 Task: Search one way flight ticket for 5 adults, 2 children, 1 infant in seat and 2 infants on lap in economy from King Salmon: King Salmon Airport to Rock Springs: Southwest Wyoming Regional Airport (rock Springs Sweetwater County Airport) on 8-5-2023. Choice of flights is Frontier. Number of bags: 2 checked bags. Price is upto 92000. Outbound departure time preference is 22:00.
Action: Mouse moved to (302, 264)
Screenshot: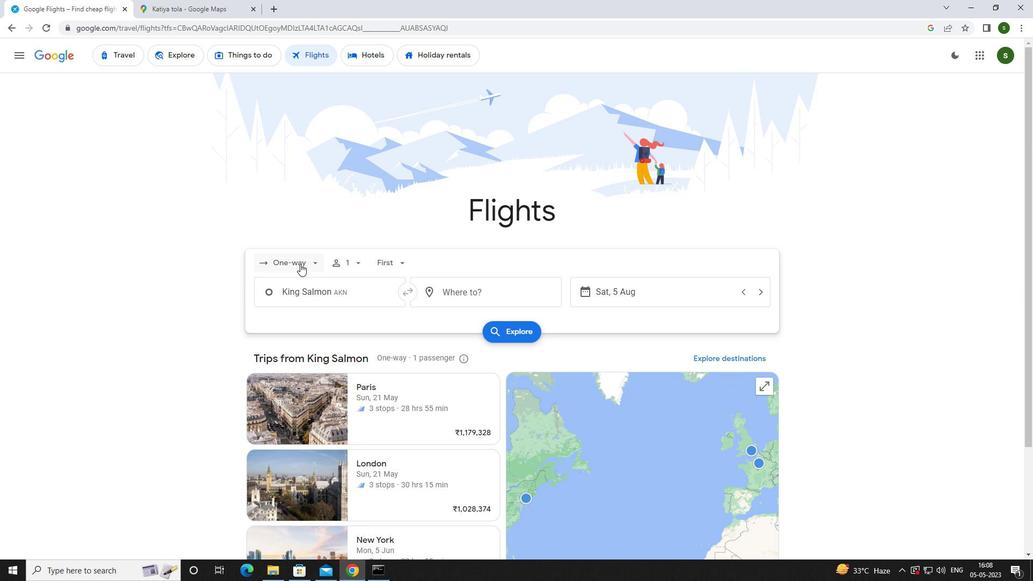 
Action: Mouse pressed left at (302, 264)
Screenshot: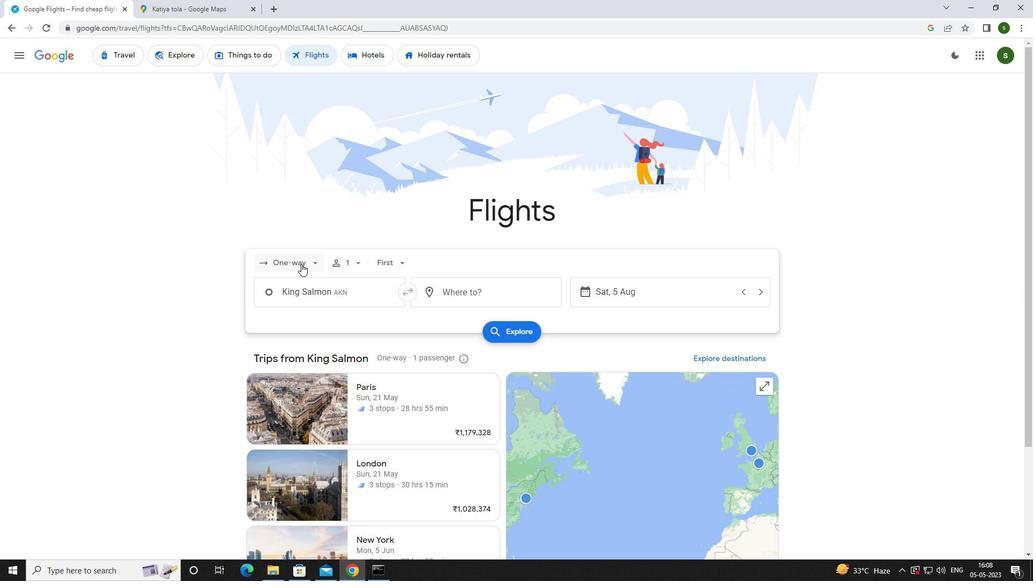 
Action: Mouse moved to (310, 312)
Screenshot: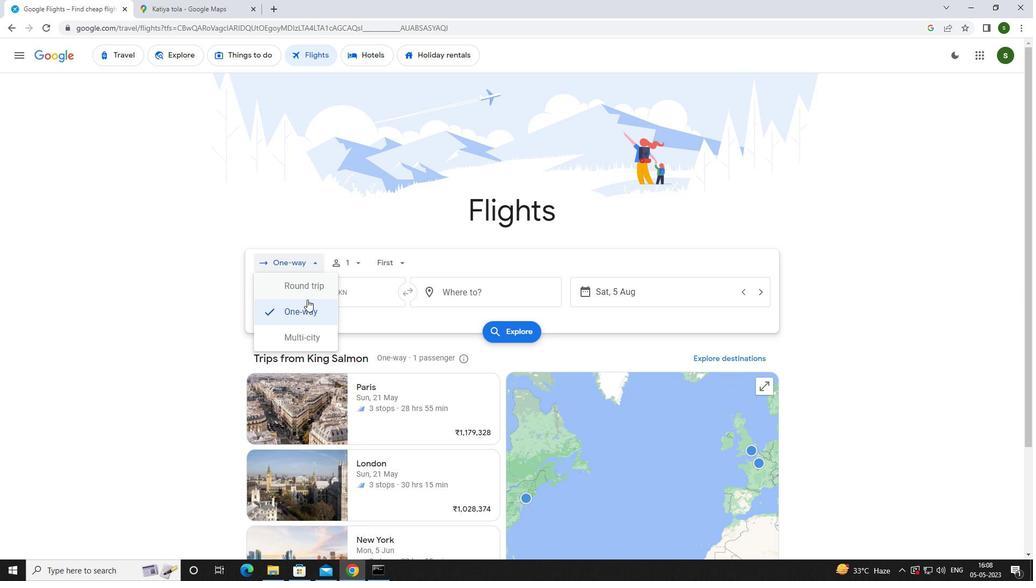 
Action: Mouse pressed left at (310, 312)
Screenshot: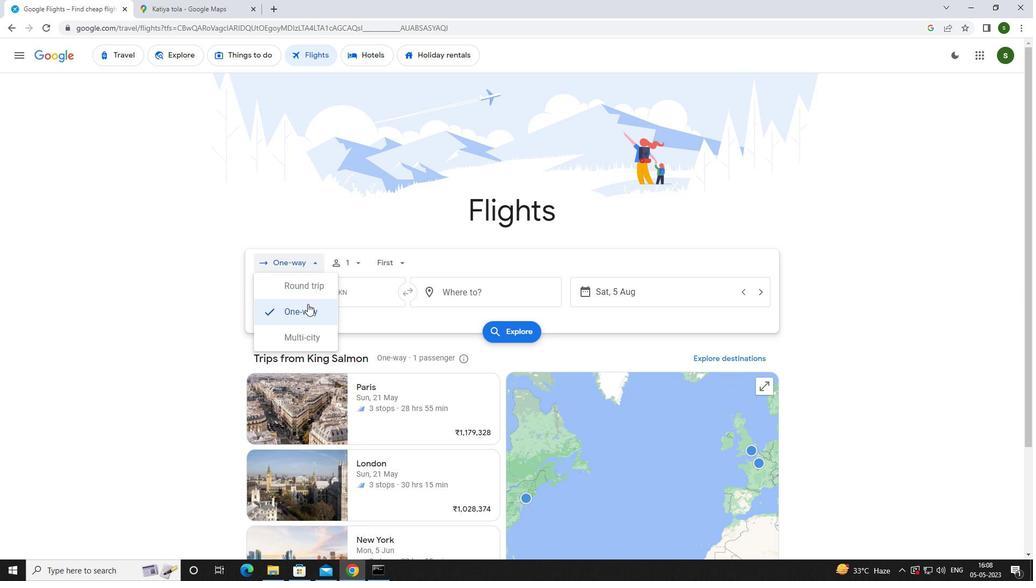 
Action: Mouse moved to (358, 263)
Screenshot: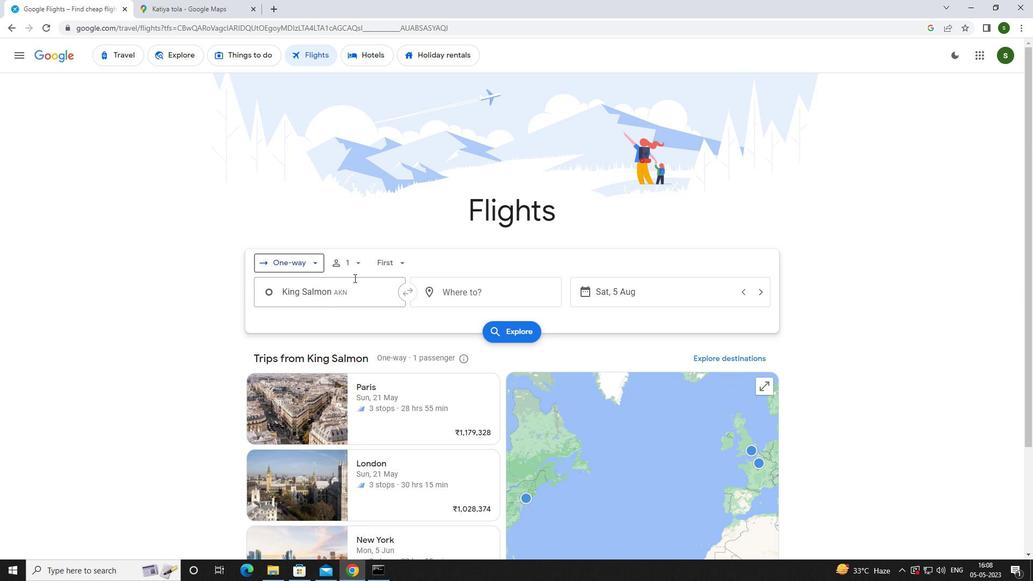 
Action: Mouse pressed left at (358, 263)
Screenshot: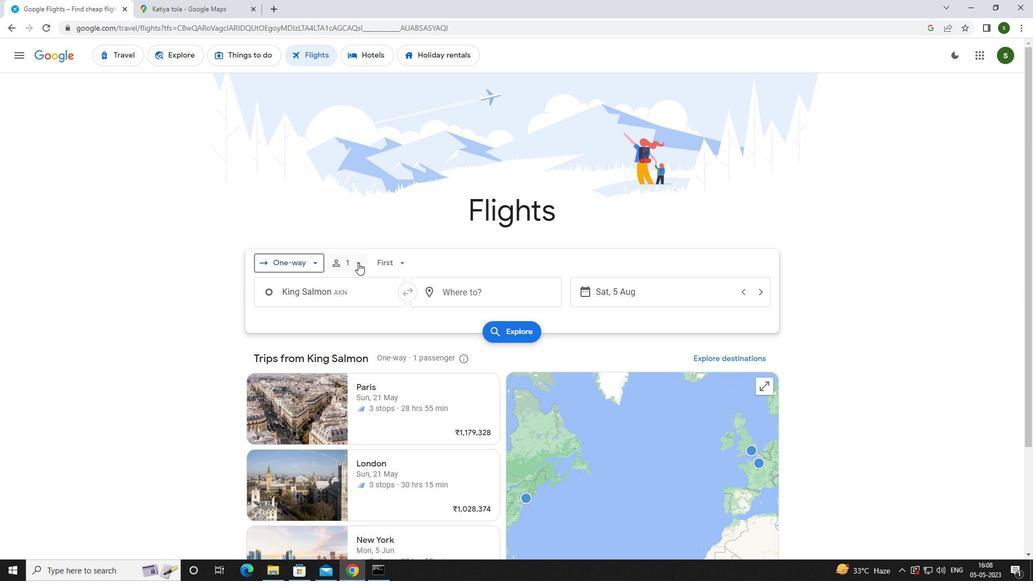 
Action: Mouse moved to (437, 289)
Screenshot: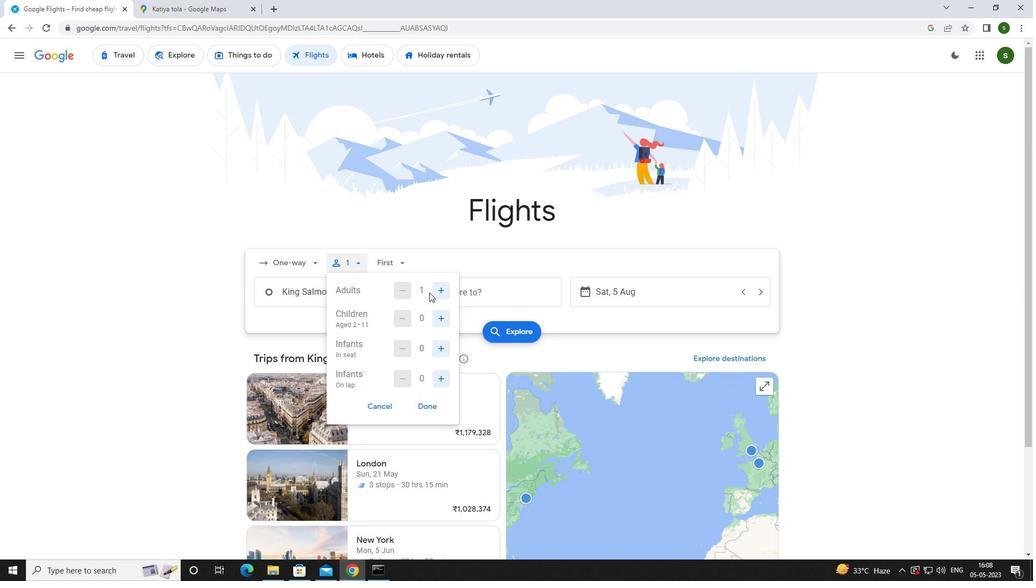 
Action: Mouse pressed left at (437, 289)
Screenshot: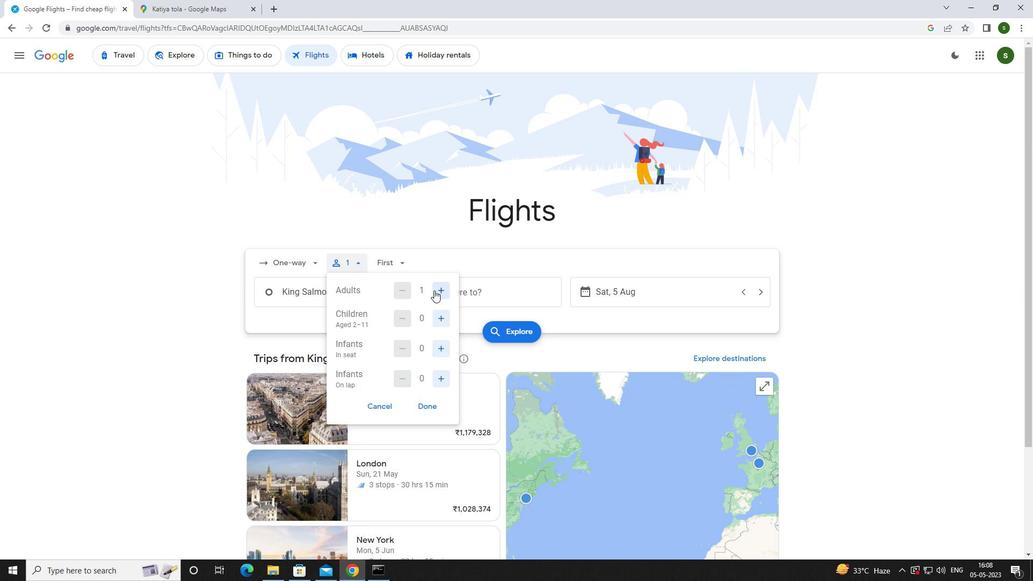 
Action: Mouse pressed left at (437, 289)
Screenshot: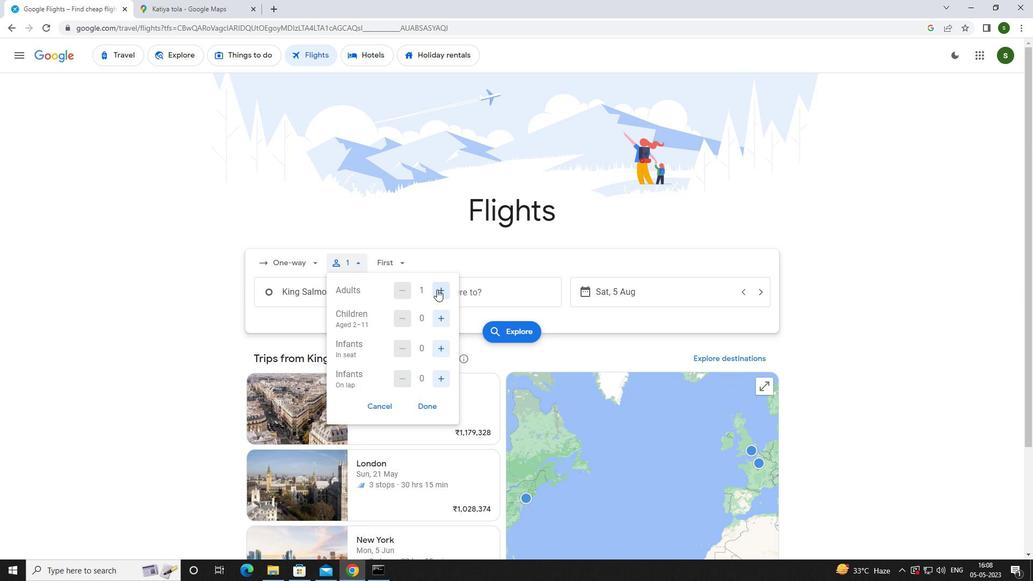 
Action: Mouse pressed left at (437, 289)
Screenshot: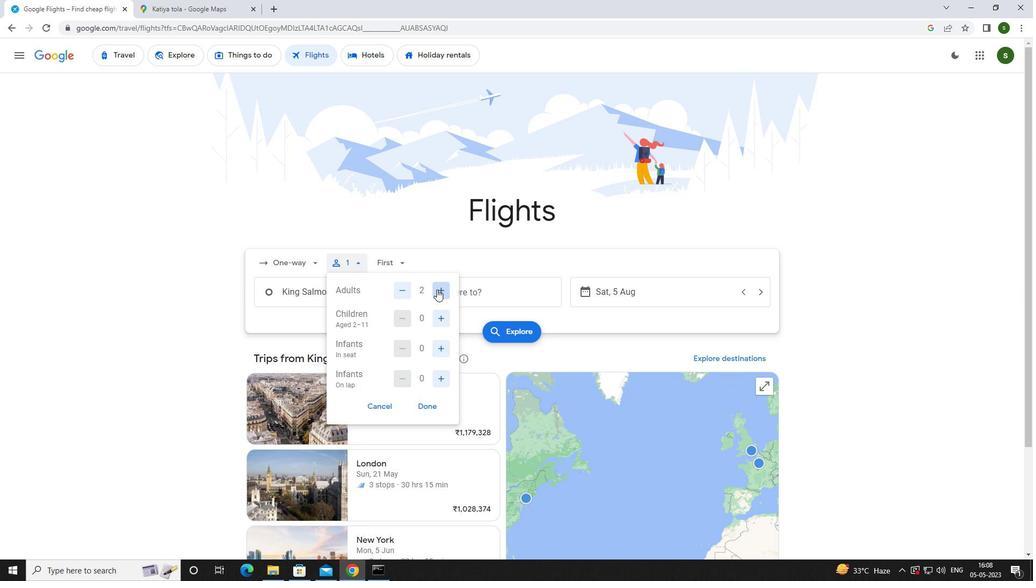 
Action: Mouse pressed left at (437, 289)
Screenshot: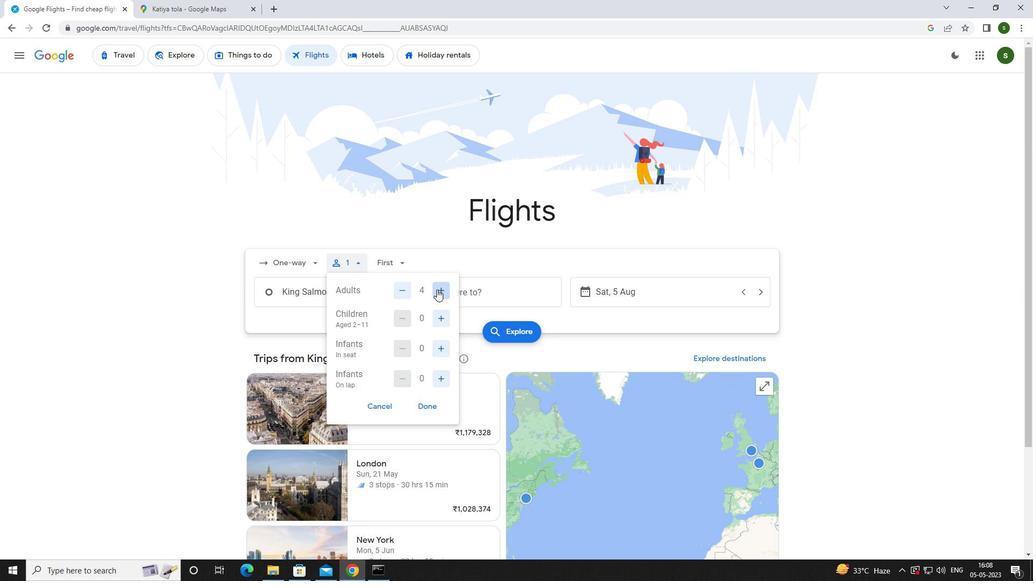 
Action: Mouse moved to (446, 319)
Screenshot: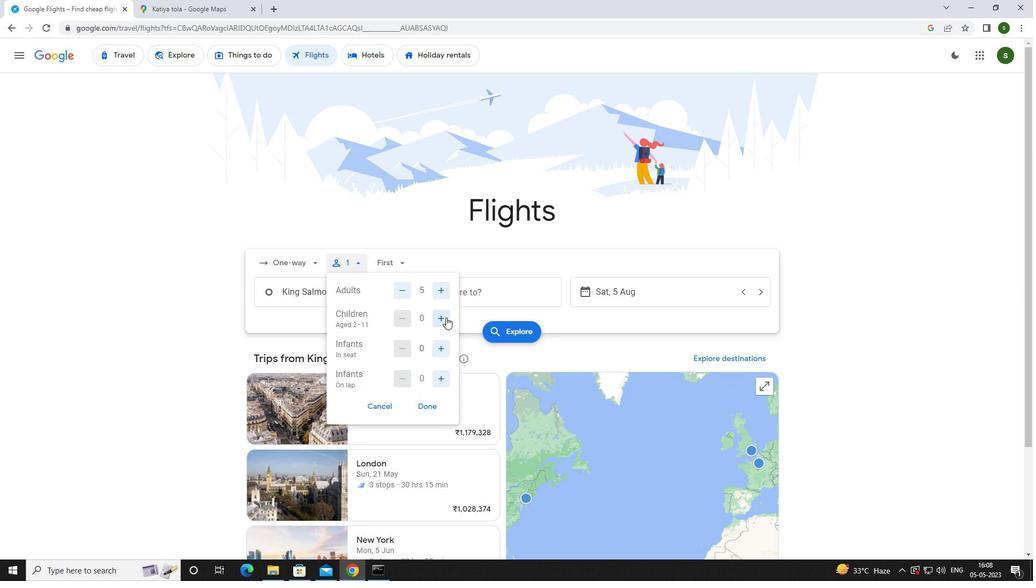 
Action: Mouse pressed left at (446, 319)
Screenshot: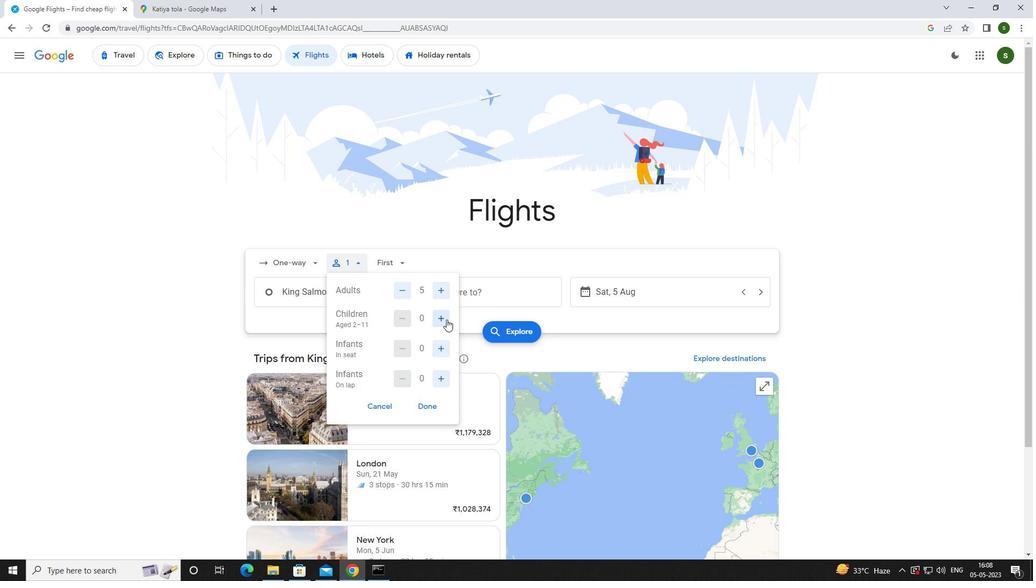
Action: Mouse pressed left at (446, 319)
Screenshot: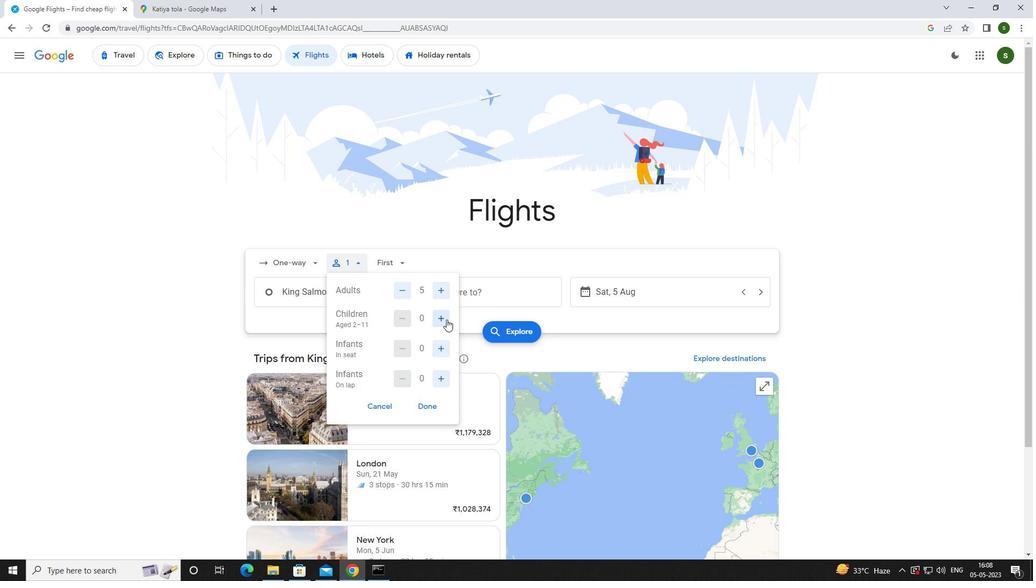 
Action: Mouse moved to (439, 348)
Screenshot: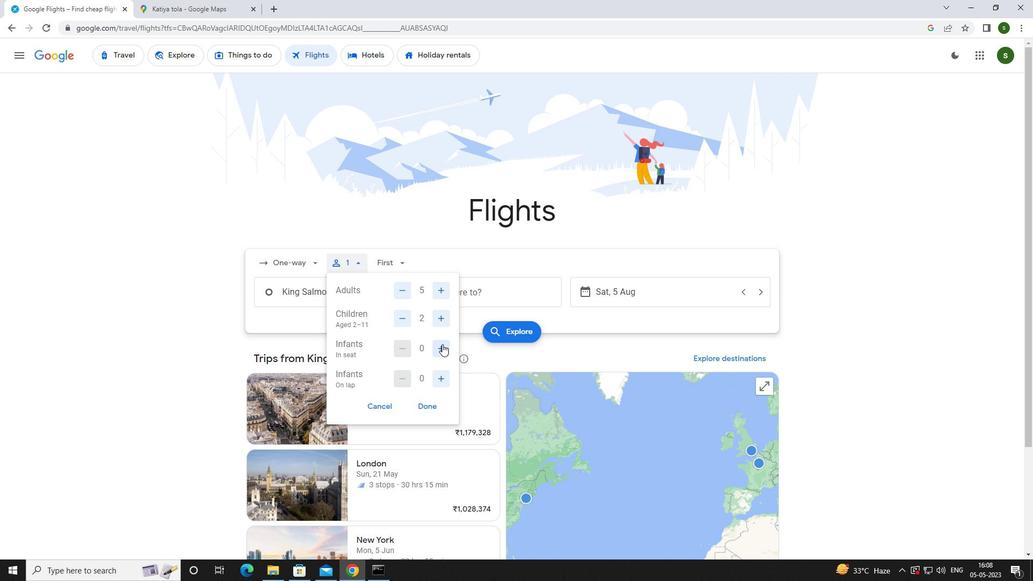 
Action: Mouse pressed left at (439, 348)
Screenshot: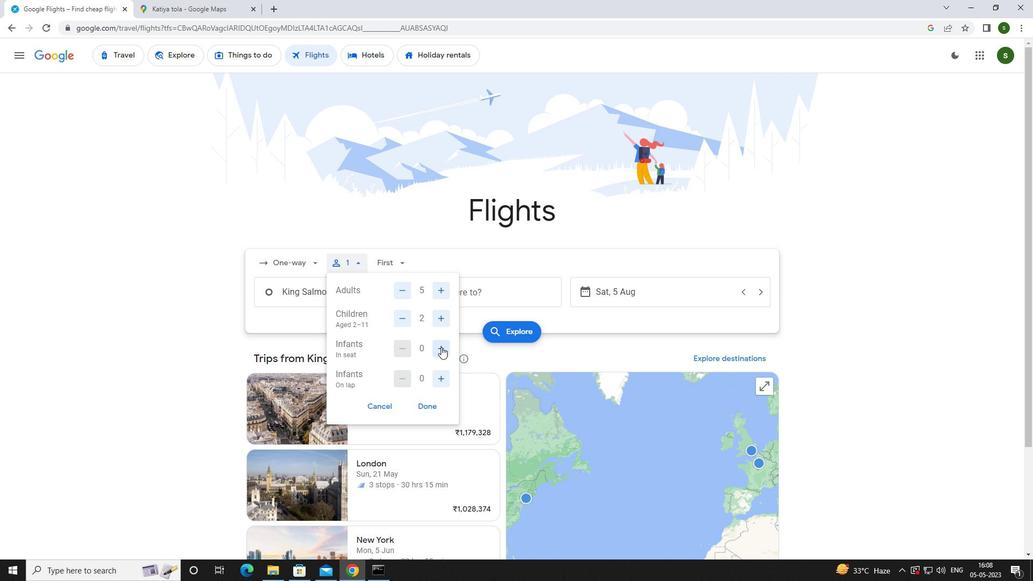 
Action: Mouse moved to (439, 377)
Screenshot: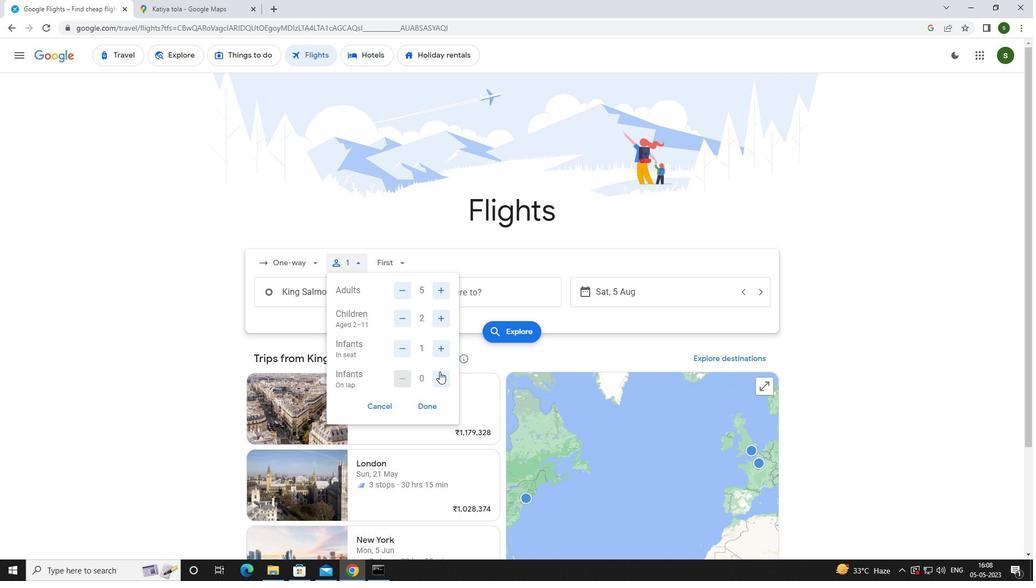 
Action: Mouse pressed left at (439, 377)
Screenshot: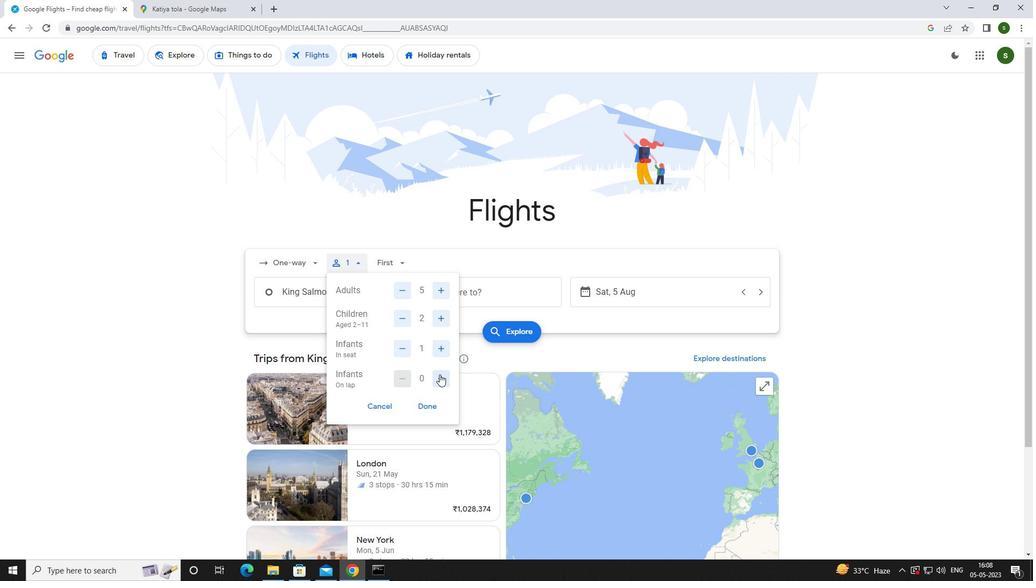 
Action: Mouse moved to (408, 265)
Screenshot: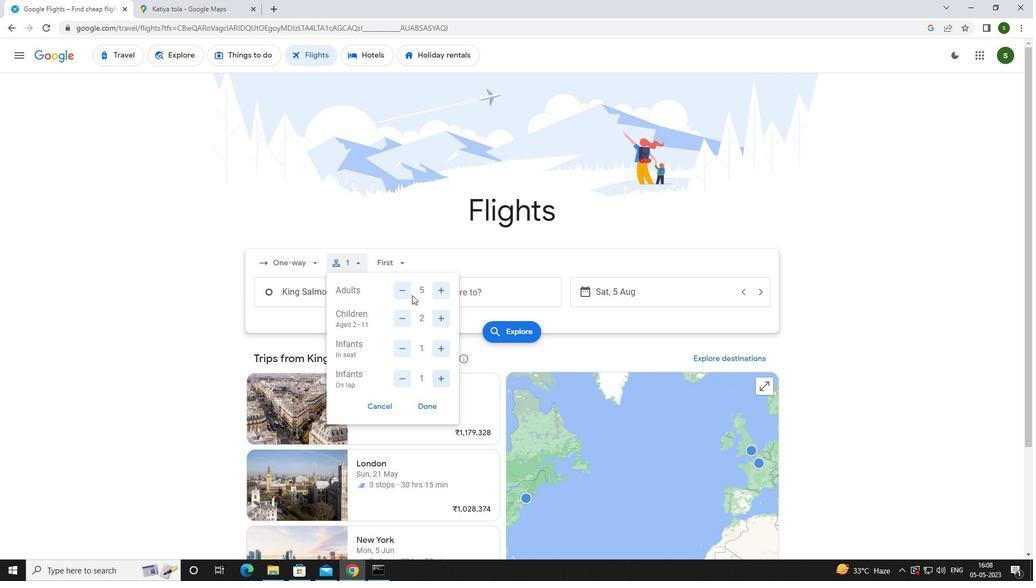 
Action: Mouse pressed left at (408, 265)
Screenshot: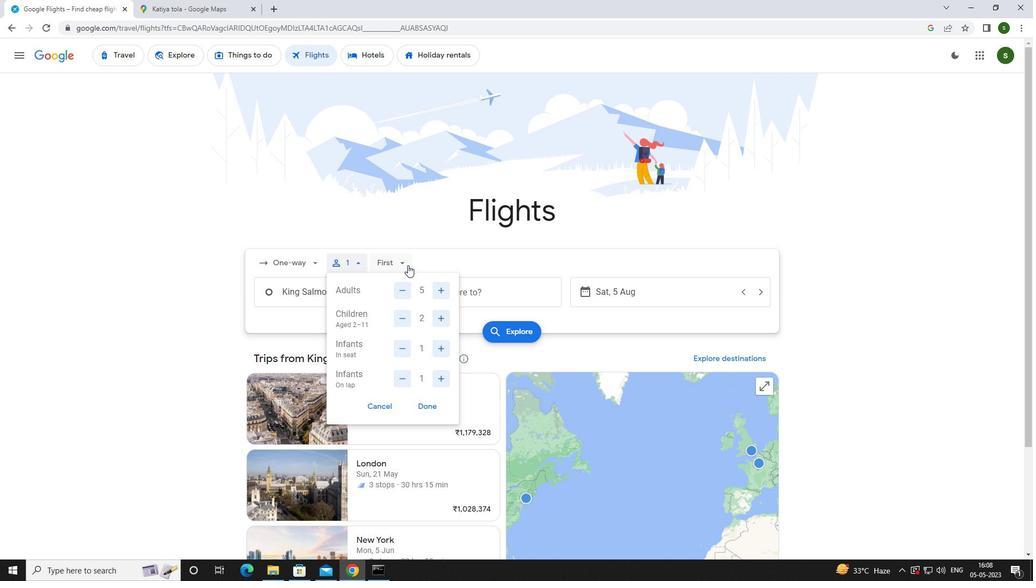 
Action: Mouse moved to (411, 285)
Screenshot: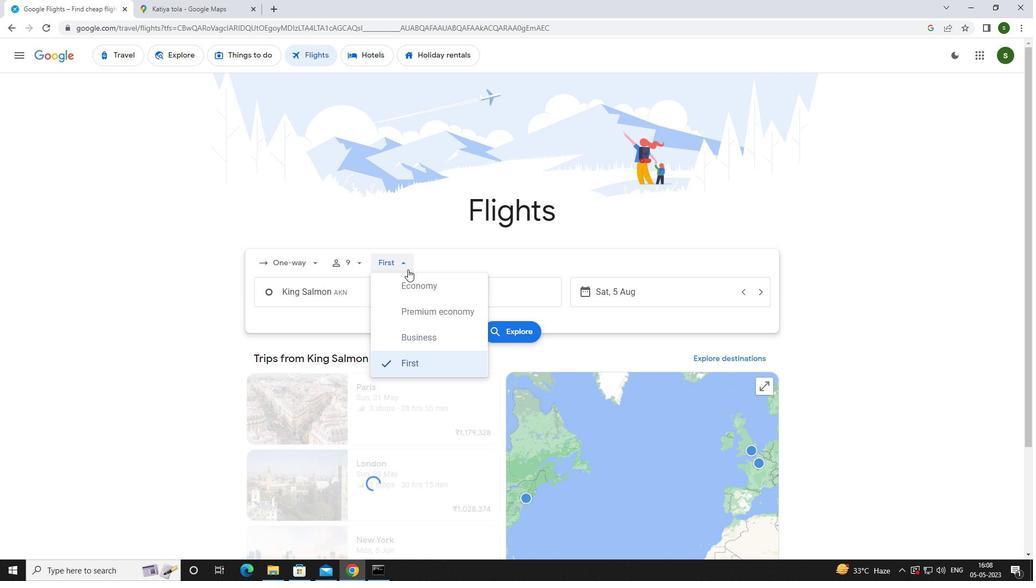 
Action: Mouse pressed left at (411, 285)
Screenshot: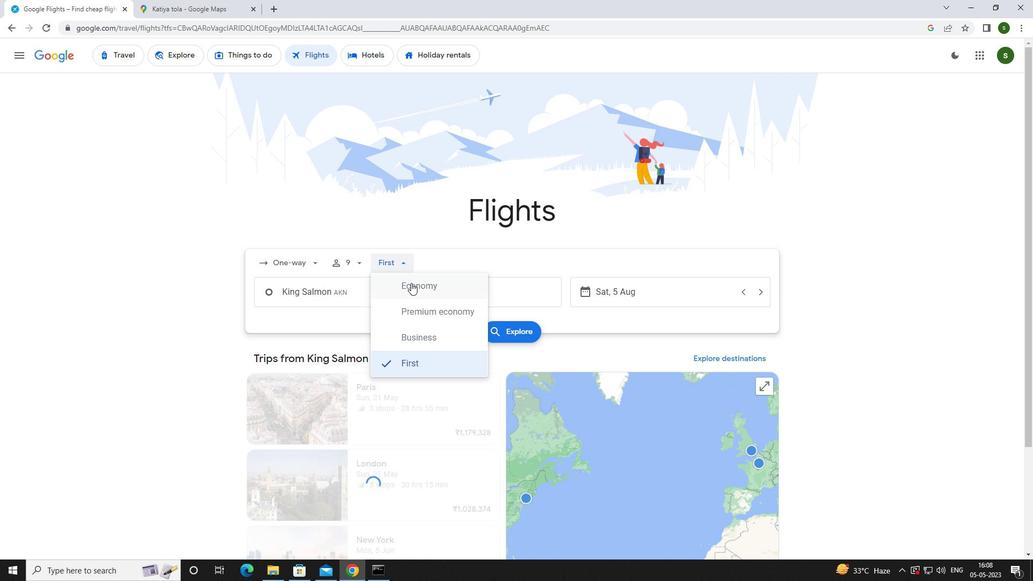 
Action: Mouse moved to (358, 296)
Screenshot: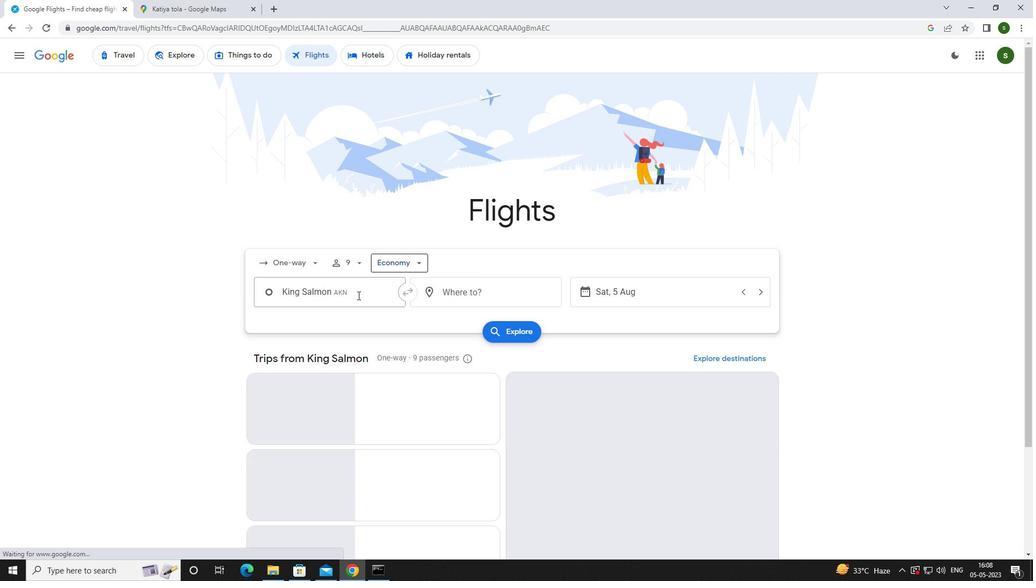 
Action: Mouse pressed left at (358, 296)
Screenshot: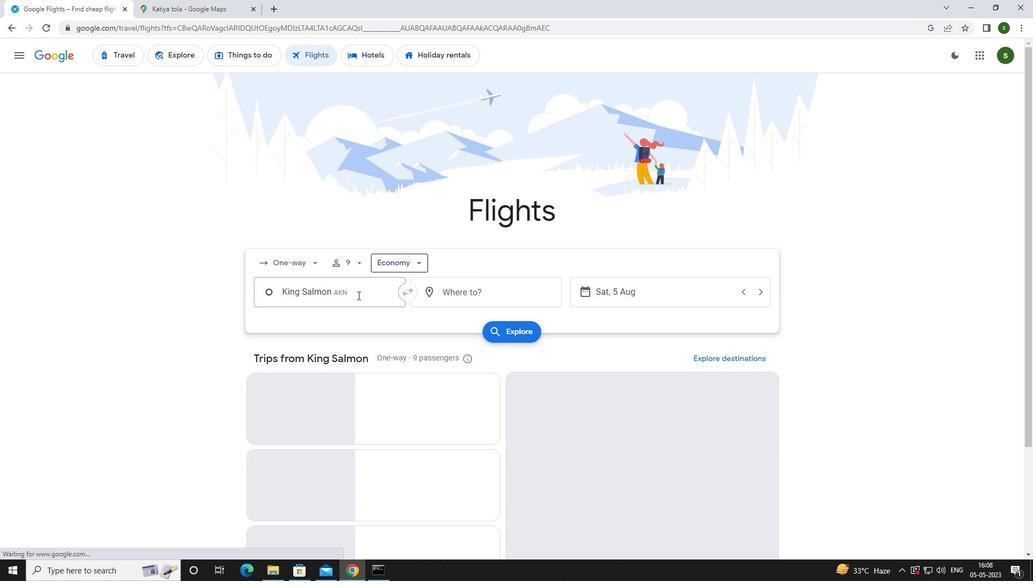 
Action: Mouse moved to (359, 299)
Screenshot: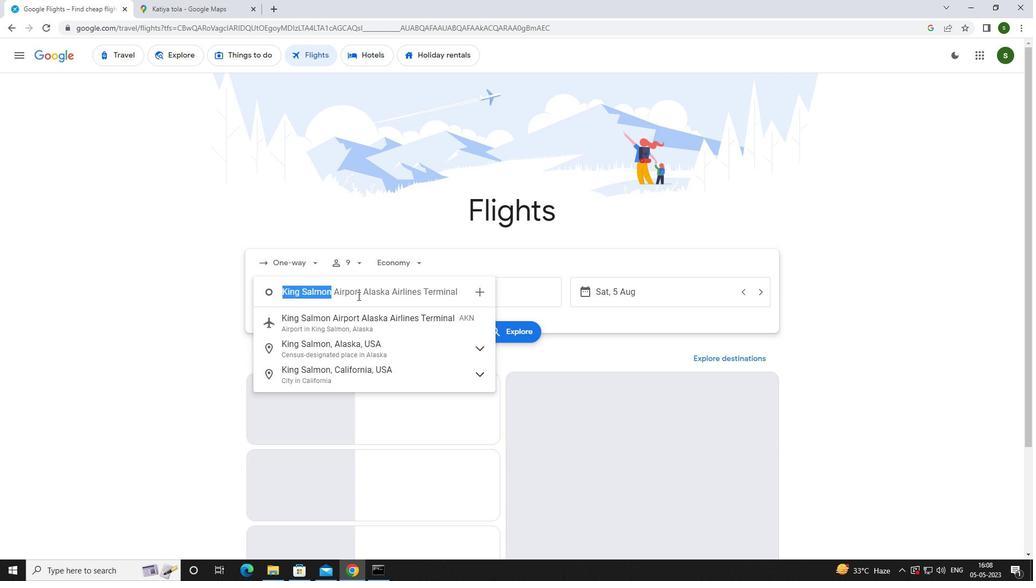 
Action: Key pressed <Key.caps_lock>k<Key.caps_lock>ing<Key.space><Key.caps_lock>s<Key.caps_lock>alm
Screenshot: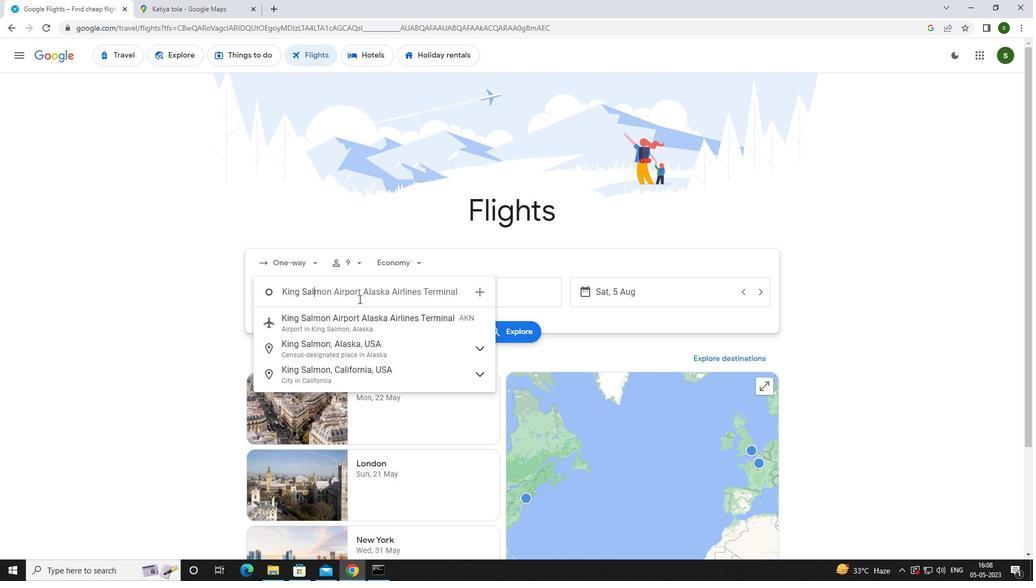 
Action: Mouse moved to (359, 316)
Screenshot: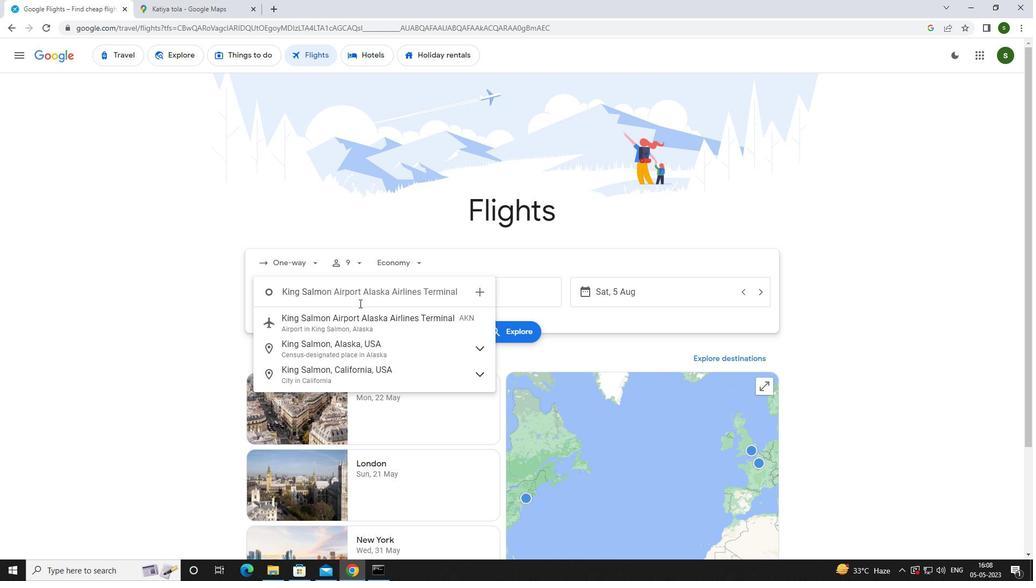 
Action: Mouse pressed left at (359, 316)
Screenshot: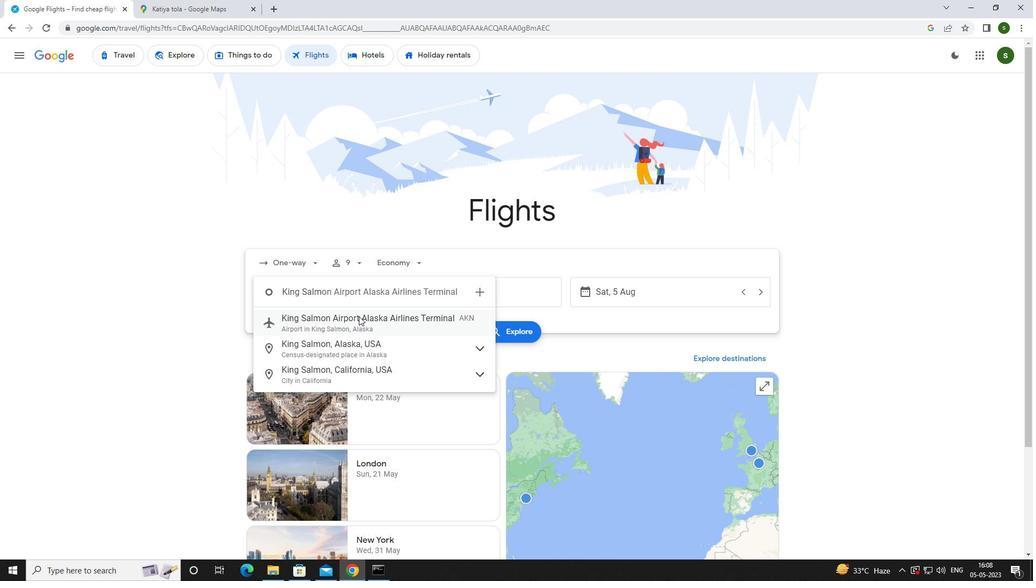 
Action: Mouse moved to (465, 287)
Screenshot: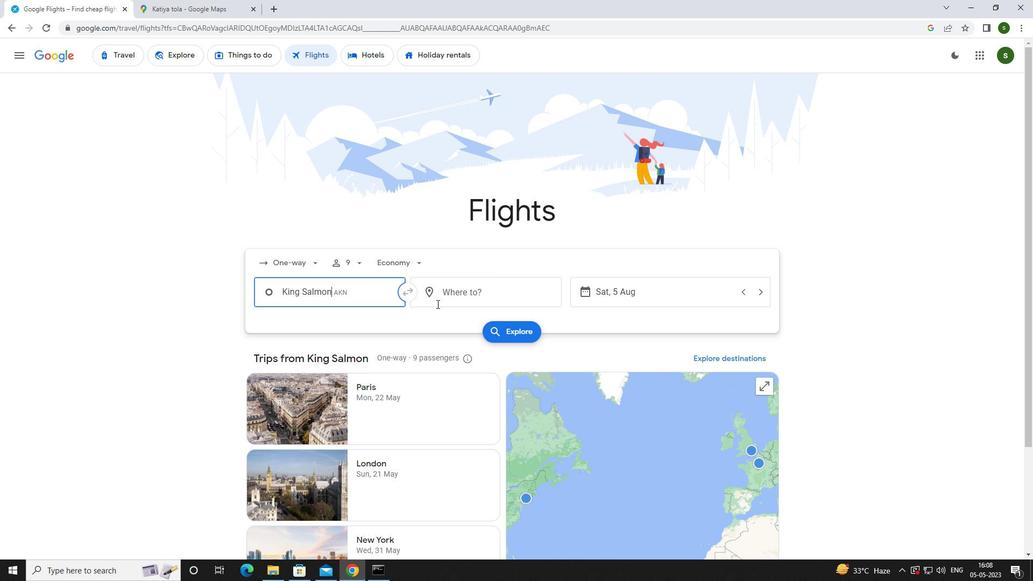 
Action: Mouse pressed left at (465, 287)
Screenshot: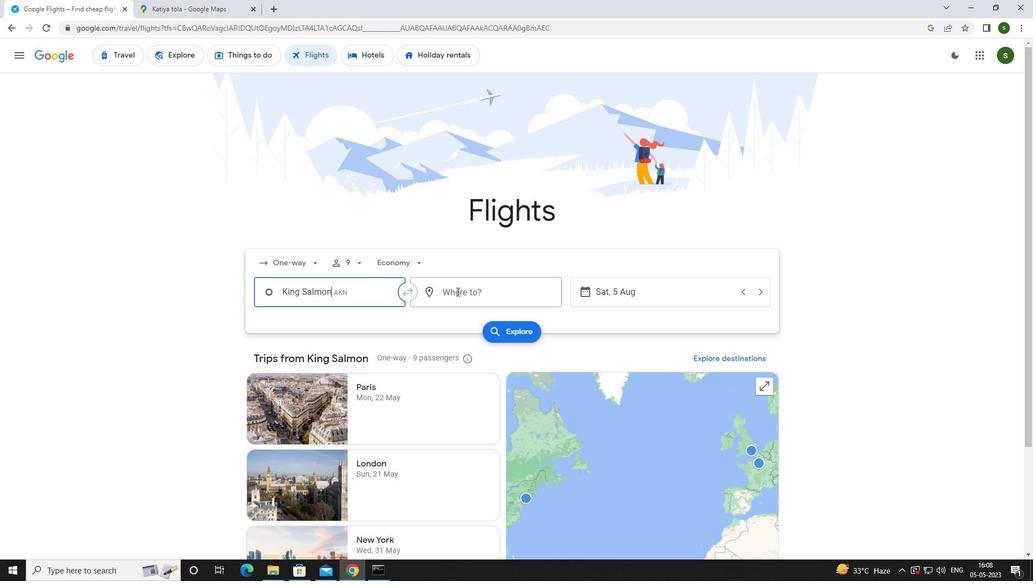 
Action: Mouse moved to (466, 288)
Screenshot: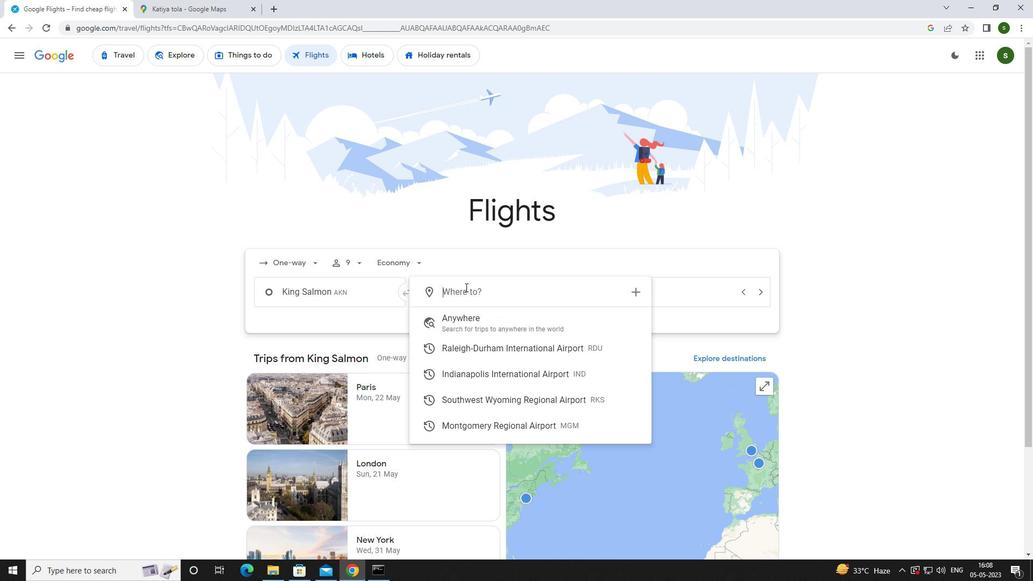 
Action: Key pressed <Key.caps_lock>r<Key.caps_lock>ock<Key.space><Key.caps_lock>s<Key.caps_lock>prin
Screenshot: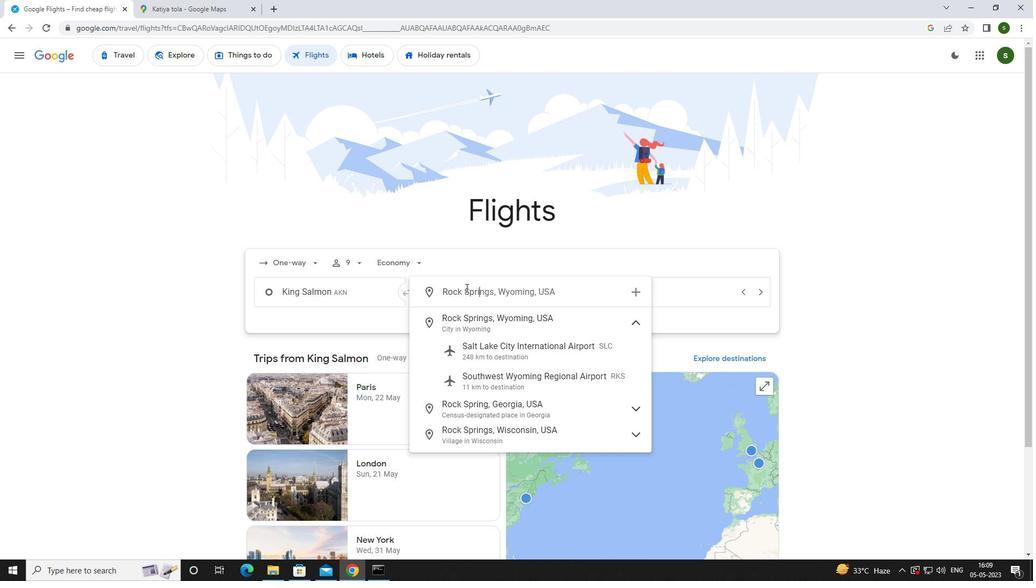 
Action: Mouse moved to (491, 374)
Screenshot: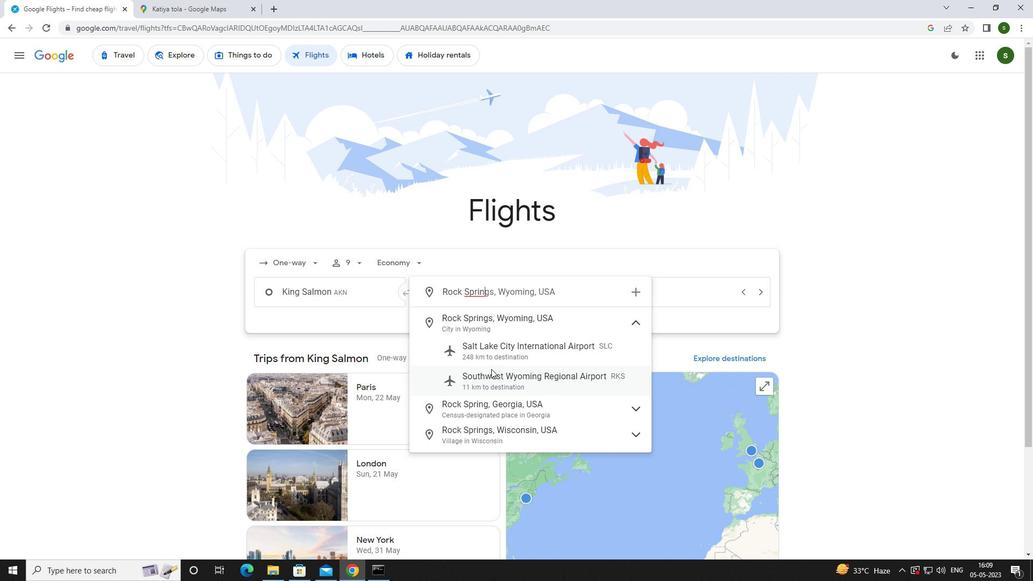 
Action: Mouse pressed left at (491, 374)
Screenshot: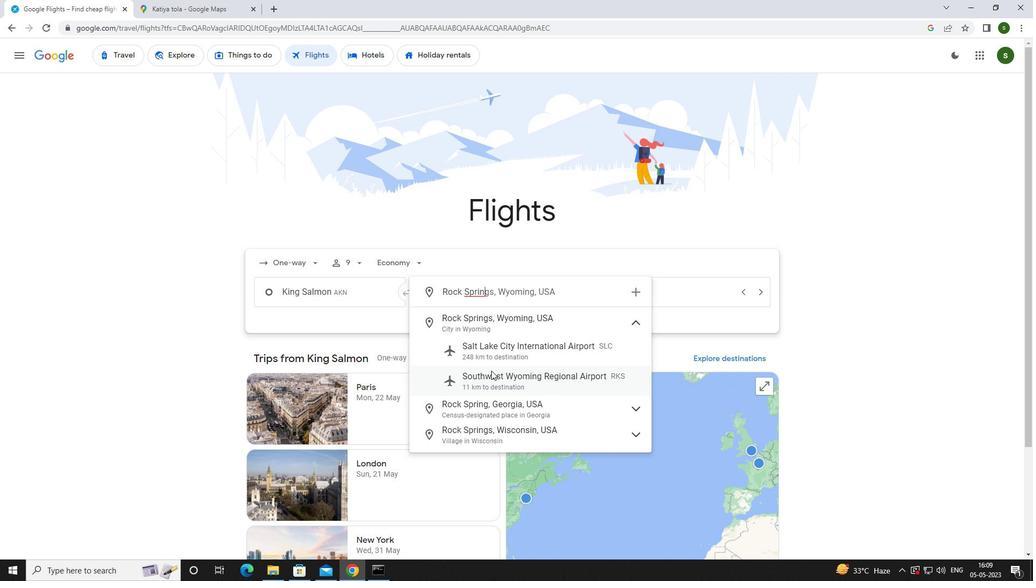 
Action: Mouse moved to (650, 296)
Screenshot: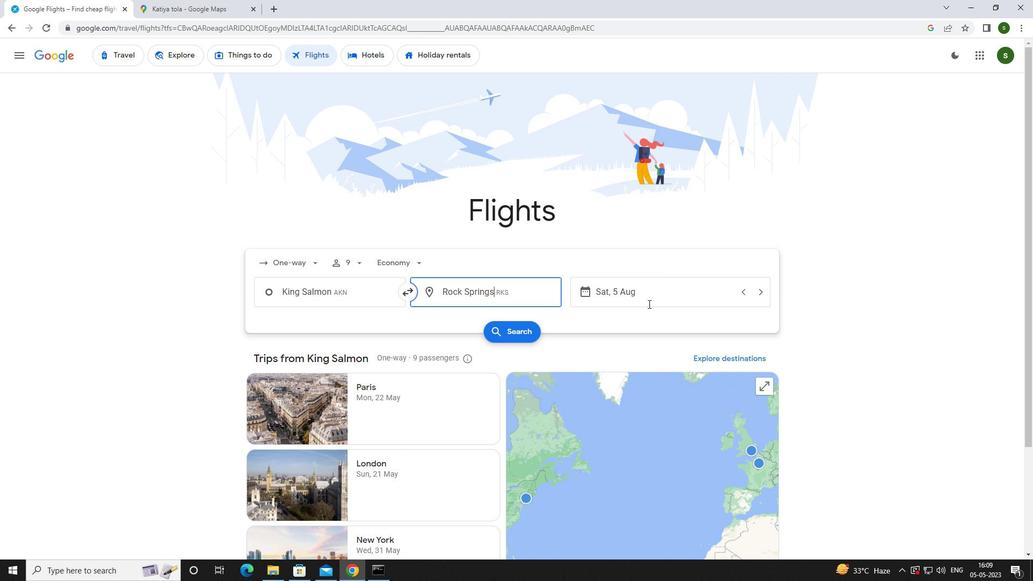 
Action: Mouse pressed left at (650, 296)
Screenshot: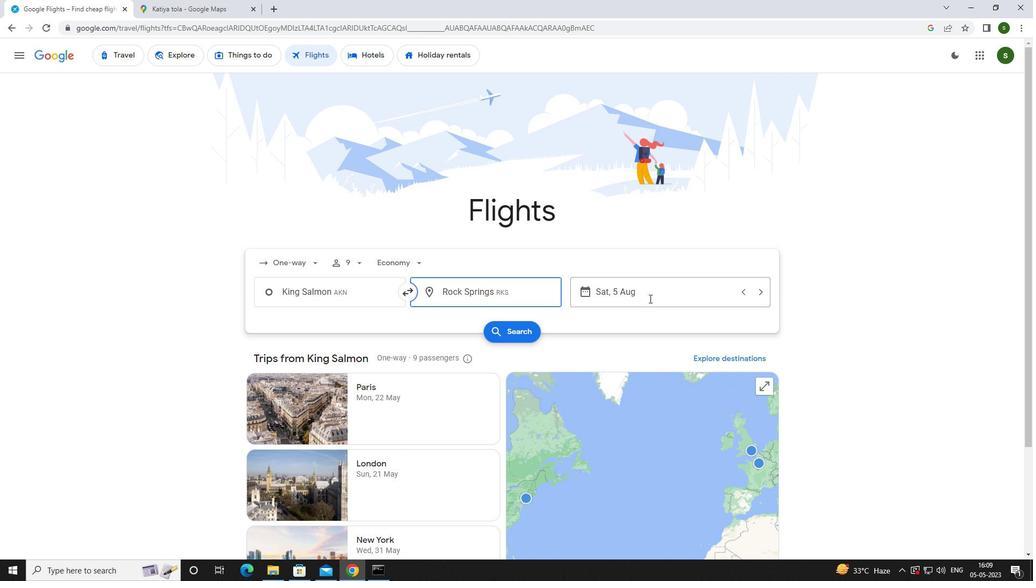 
Action: Mouse moved to (537, 364)
Screenshot: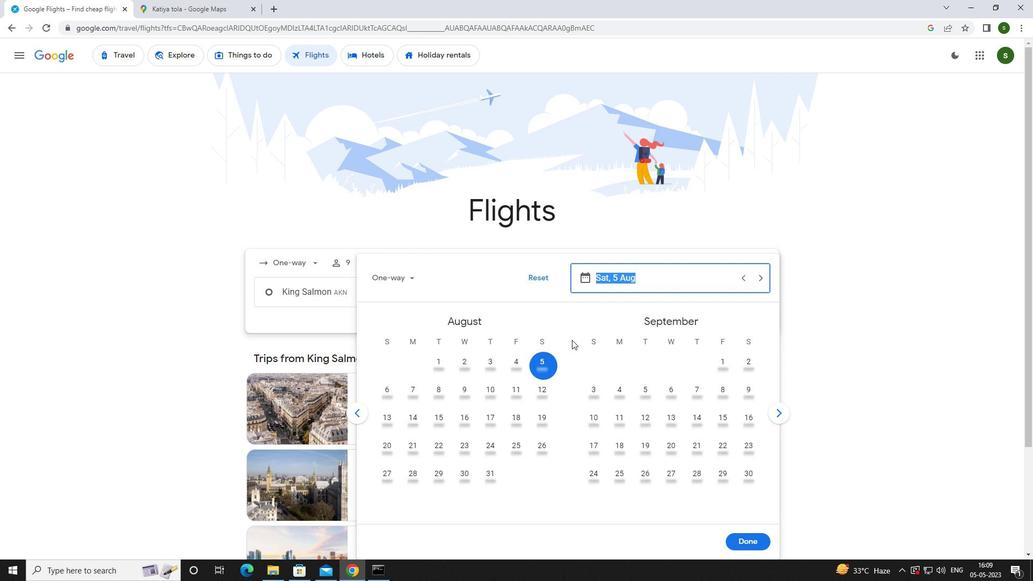 
Action: Mouse pressed left at (537, 364)
Screenshot: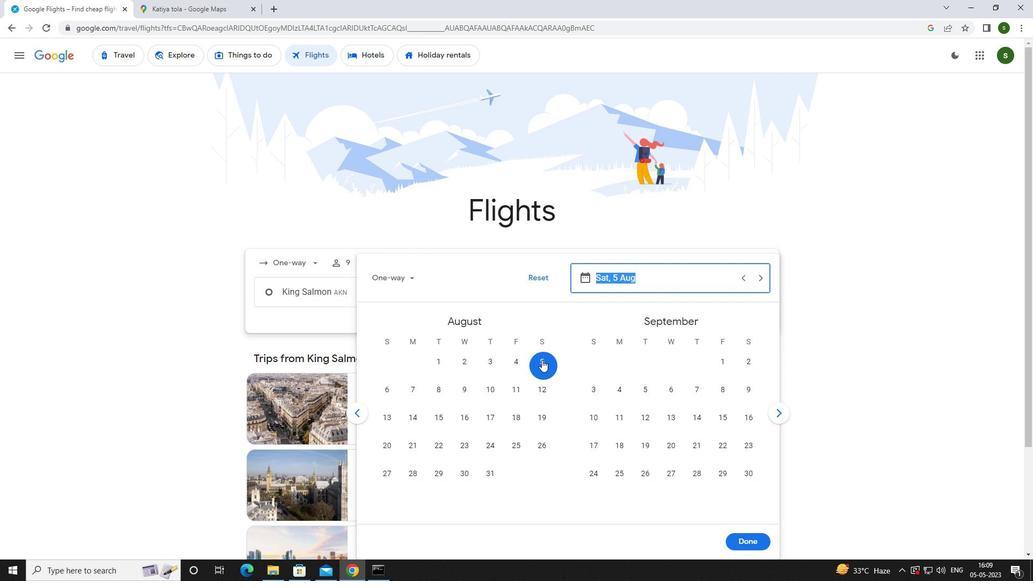 
Action: Mouse moved to (757, 540)
Screenshot: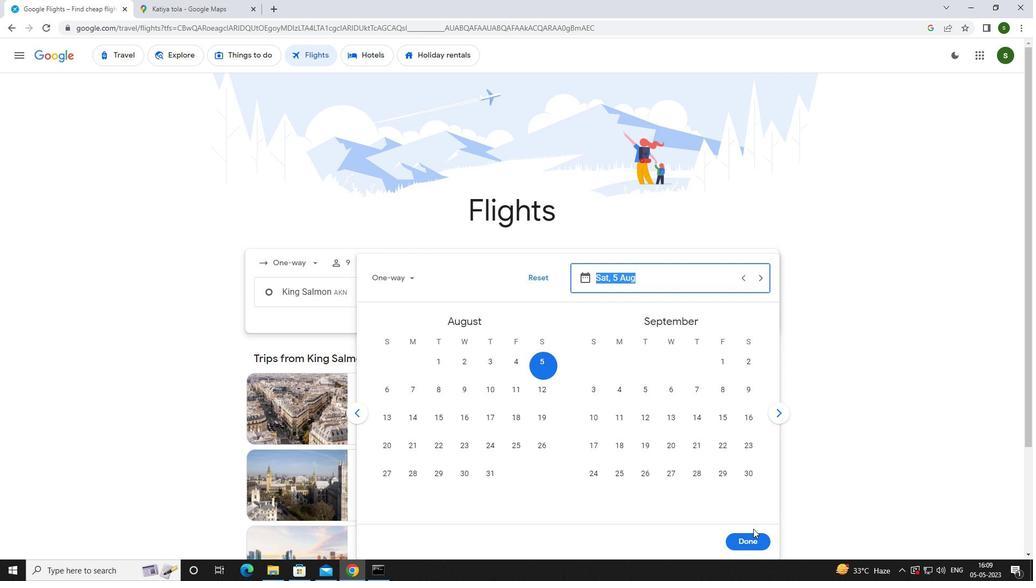 
Action: Mouse pressed left at (757, 540)
Screenshot: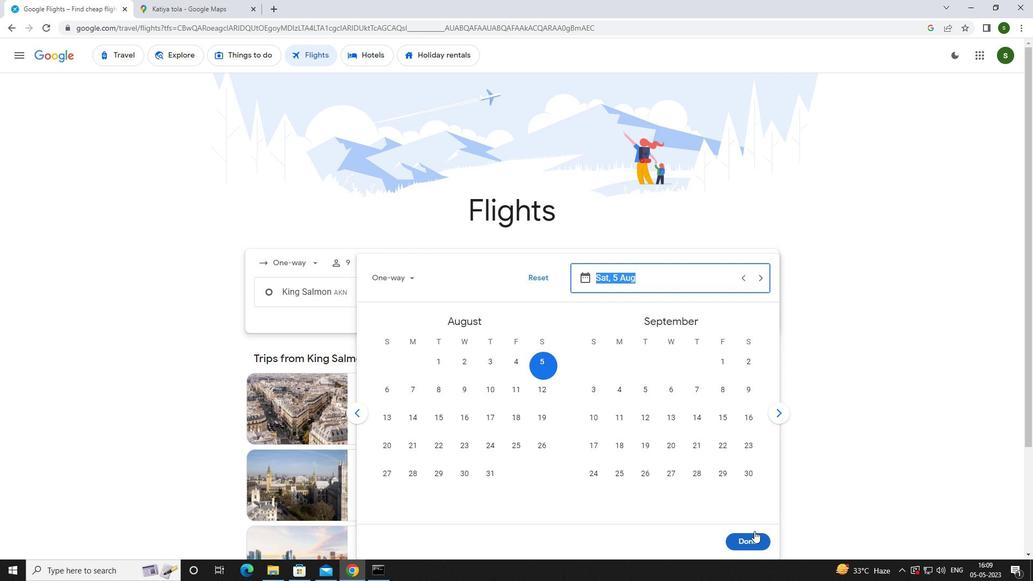 
Action: Mouse moved to (532, 329)
Screenshot: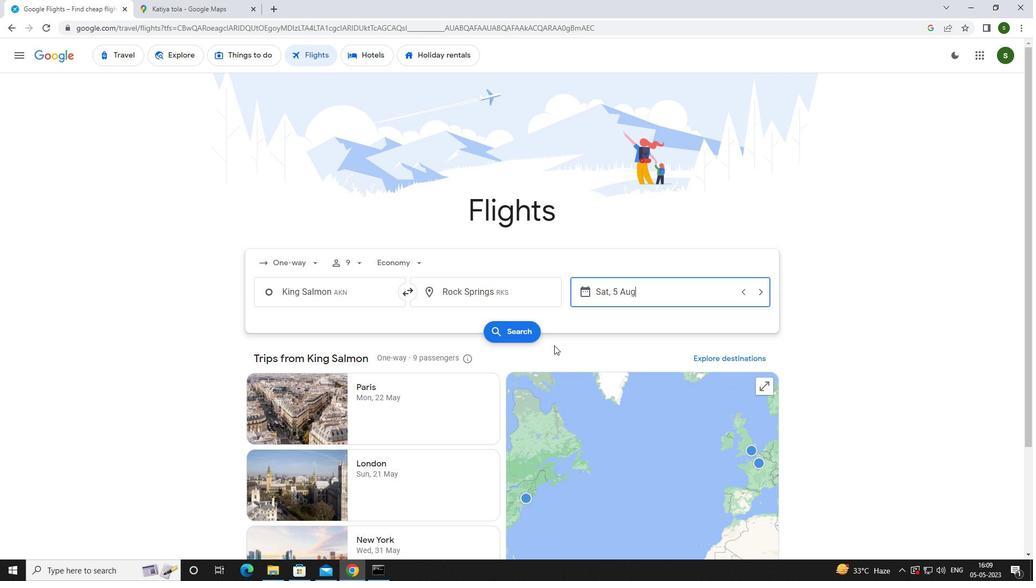 
Action: Mouse pressed left at (532, 329)
Screenshot: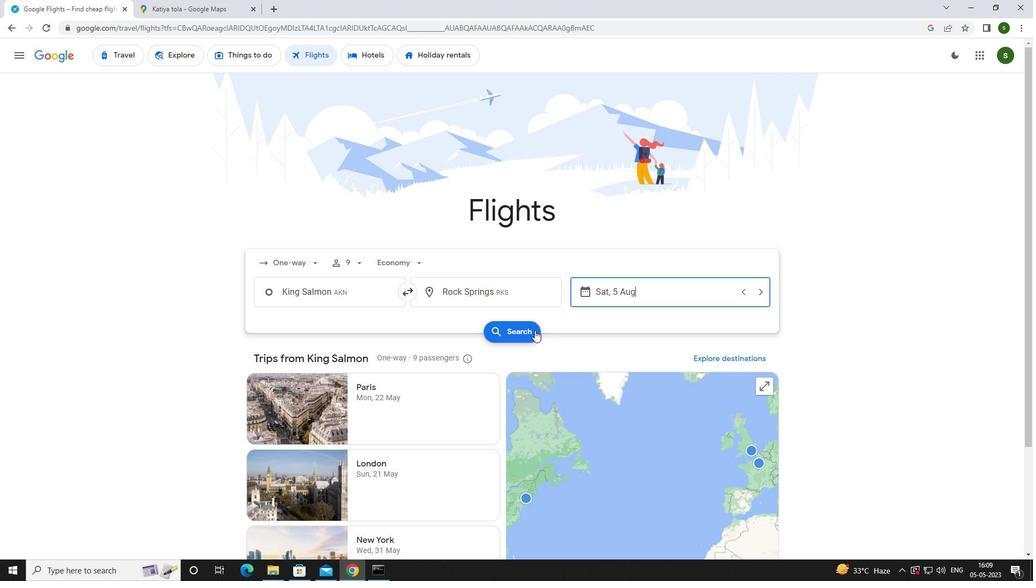 
Action: Mouse moved to (272, 148)
Screenshot: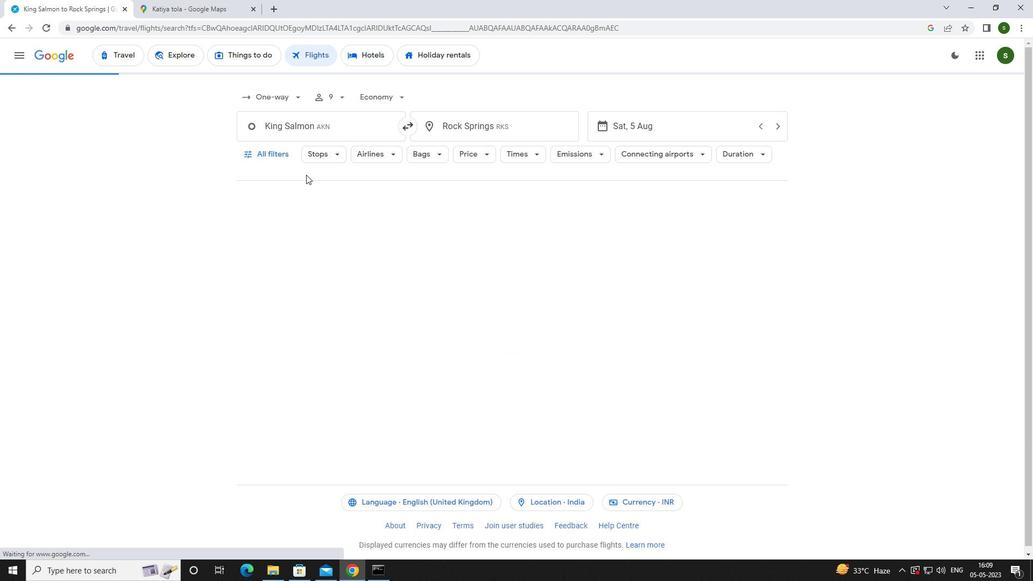 
Action: Mouse pressed left at (272, 148)
Screenshot: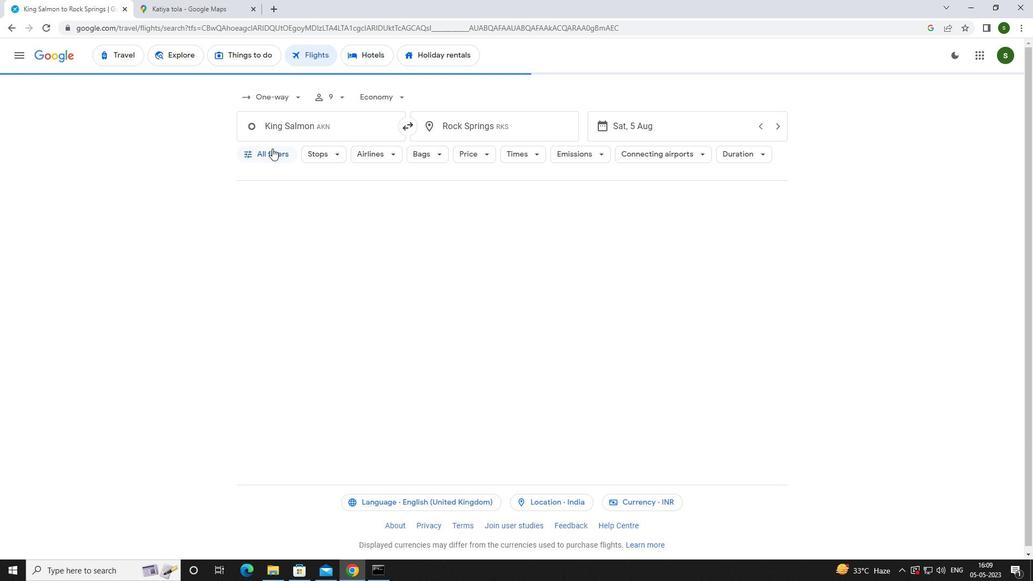 
Action: Mouse moved to (397, 383)
Screenshot: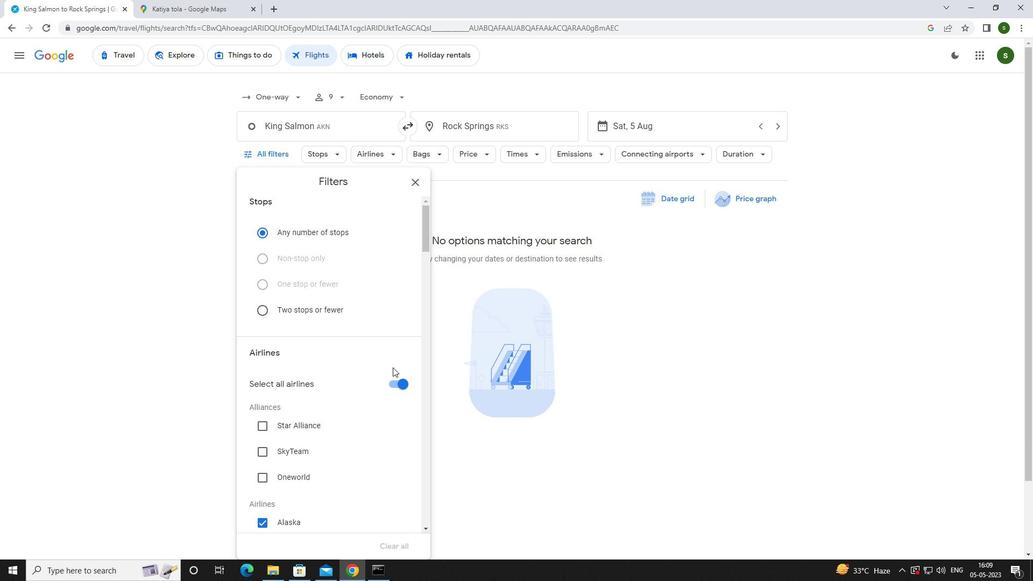 
Action: Mouse pressed left at (397, 383)
Screenshot: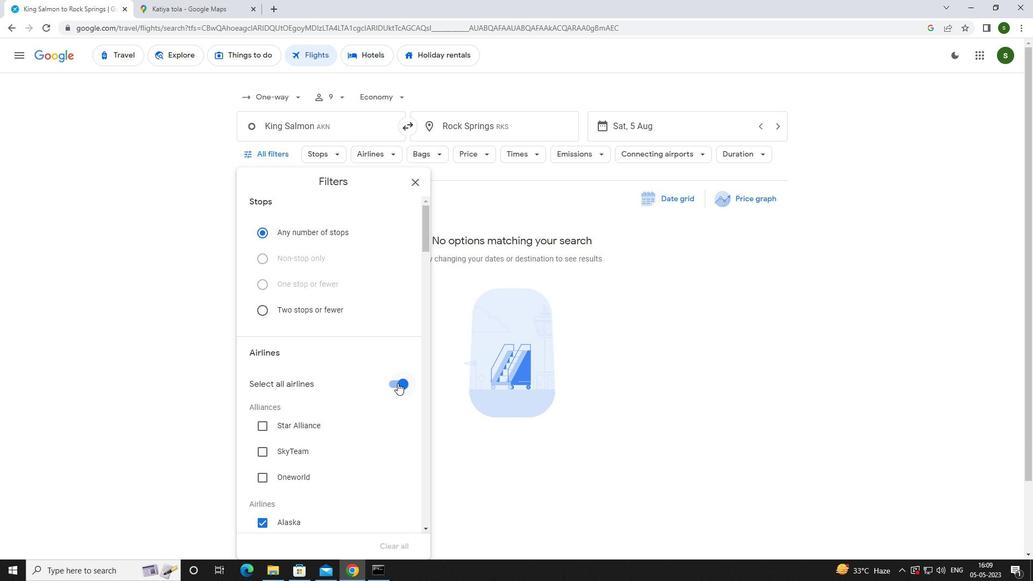 
Action: Mouse moved to (353, 354)
Screenshot: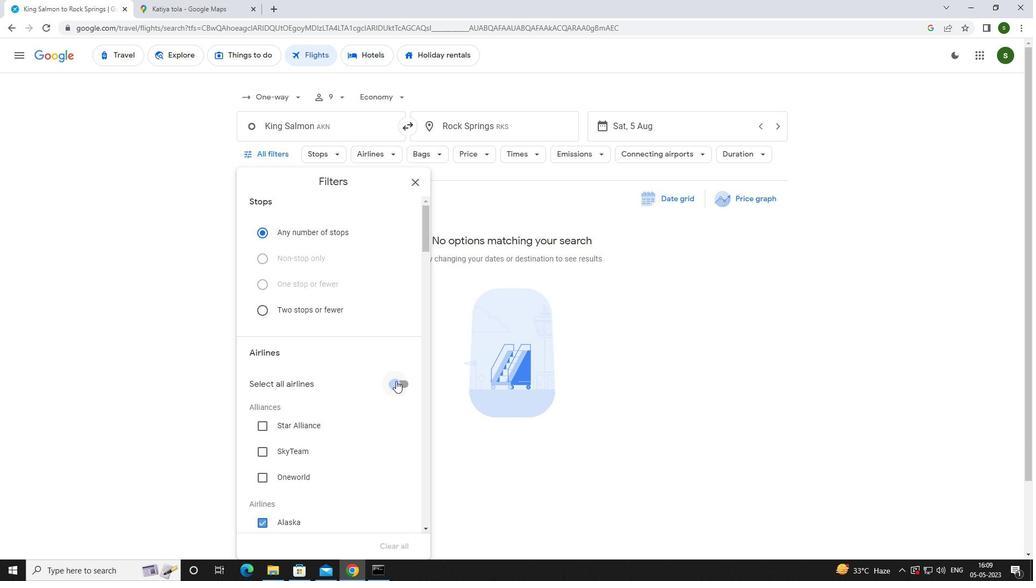 
Action: Mouse scrolled (353, 353) with delta (0, 0)
Screenshot: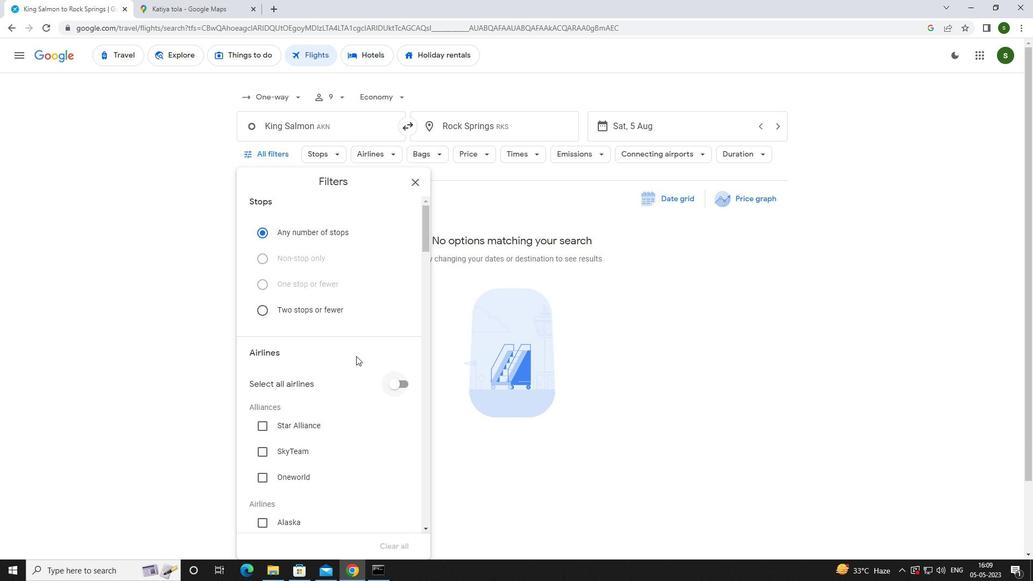 
Action: Mouse scrolled (353, 353) with delta (0, 0)
Screenshot: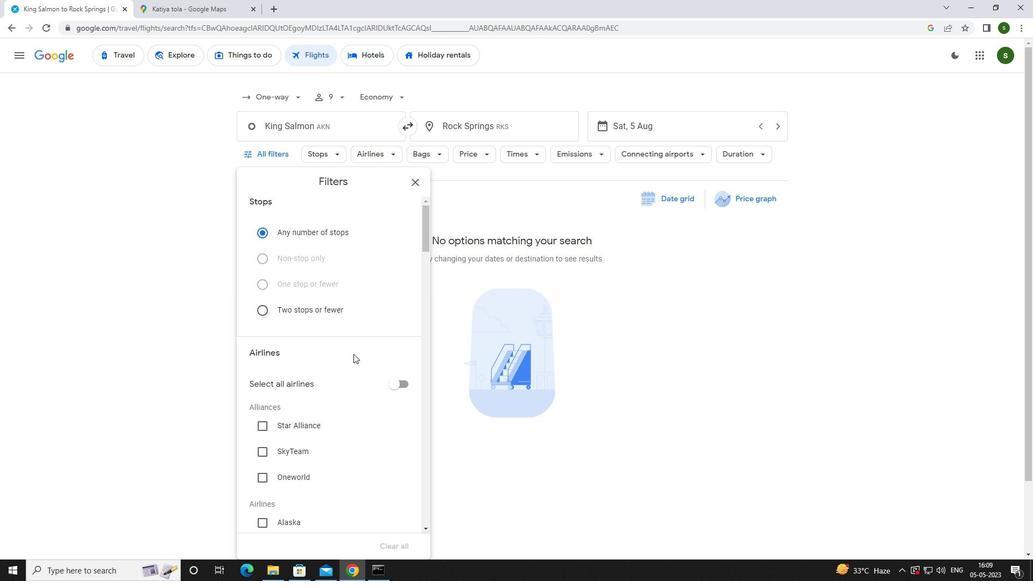 
Action: Mouse scrolled (353, 353) with delta (0, 0)
Screenshot: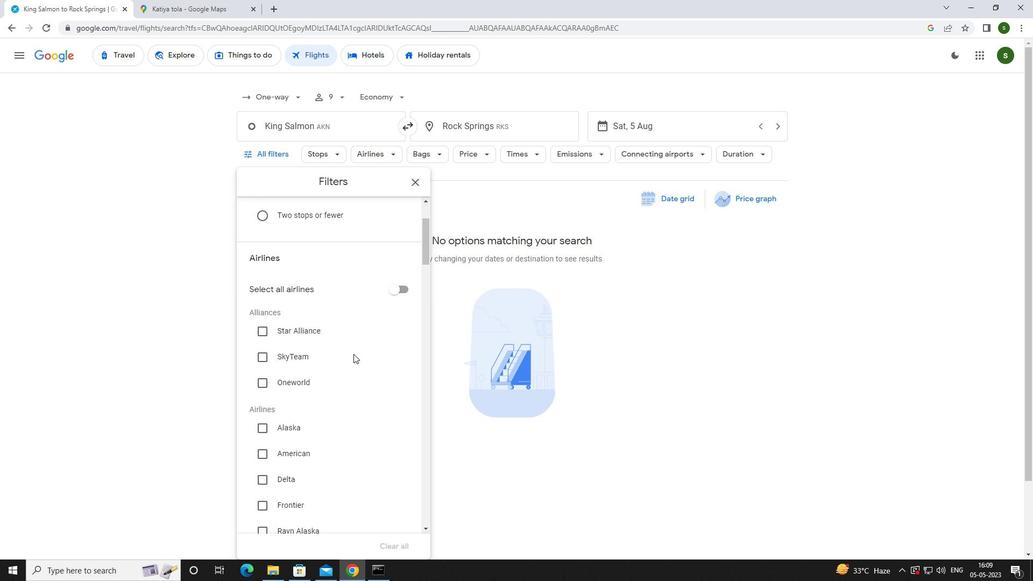 
Action: Mouse scrolled (353, 353) with delta (0, 0)
Screenshot: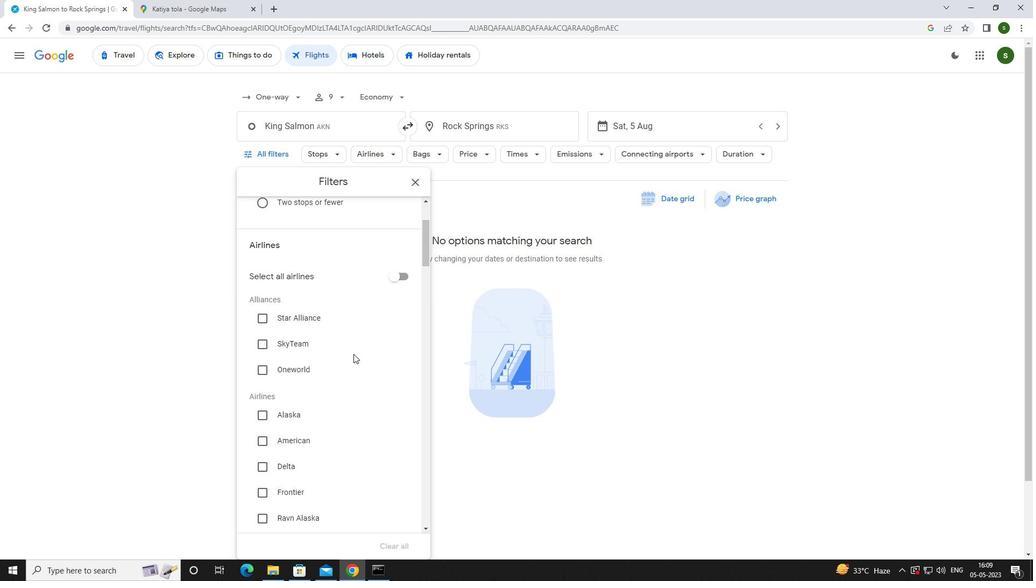 
Action: Mouse moved to (288, 384)
Screenshot: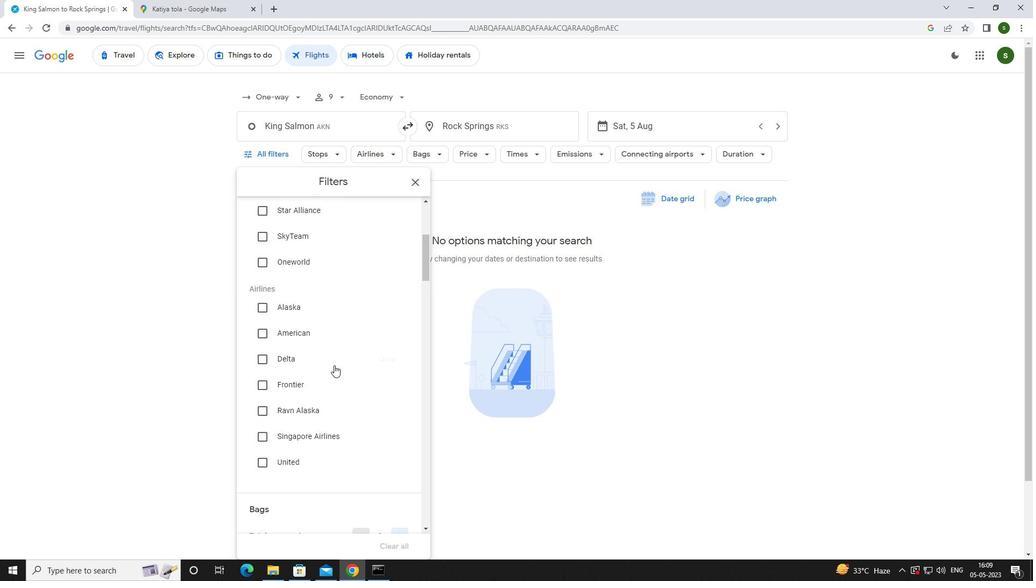 
Action: Mouse pressed left at (288, 384)
Screenshot: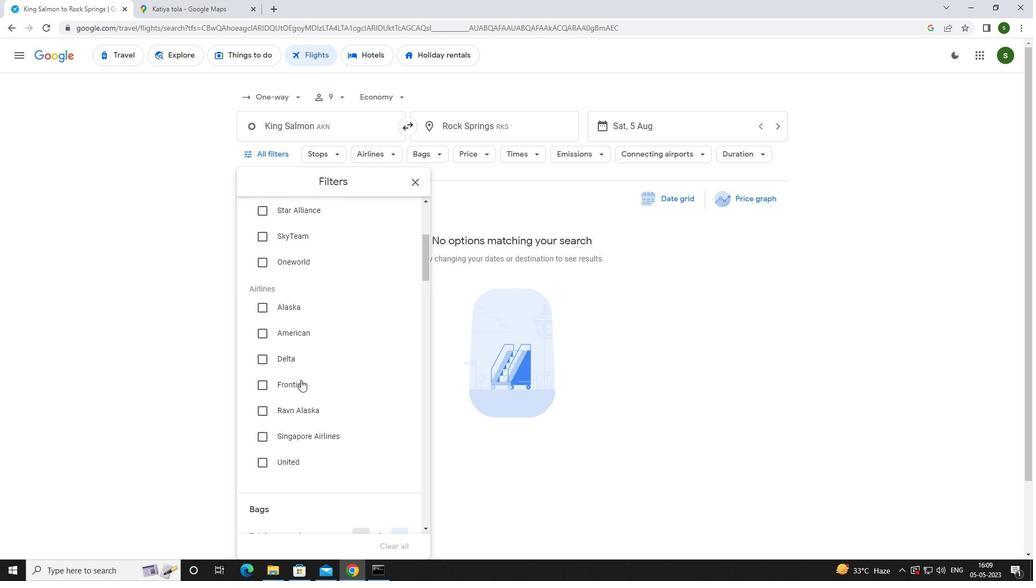 
Action: Mouse scrolled (288, 383) with delta (0, 0)
Screenshot: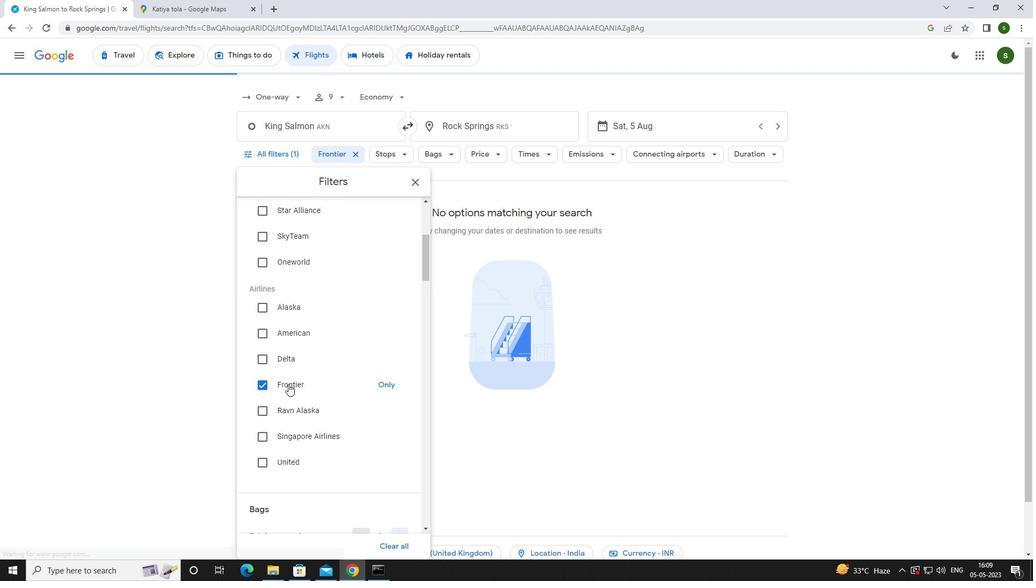 
Action: Mouse scrolled (288, 383) with delta (0, 0)
Screenshot: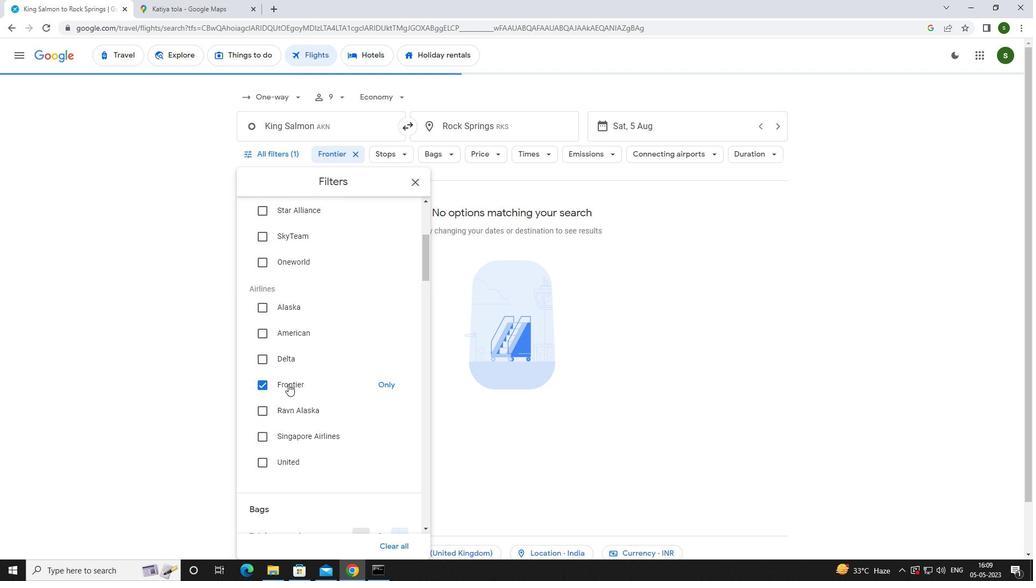 
Action: Mouse scrolled (288, 383) with delta (0, 0)
Screenshot: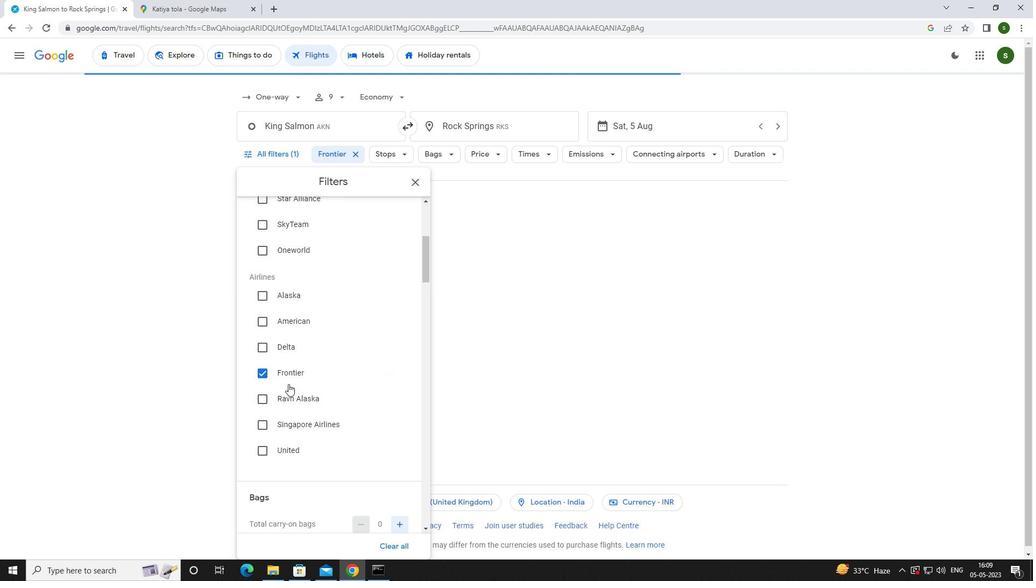 
Action: Mouse moved to (399, 399)
Screenshot: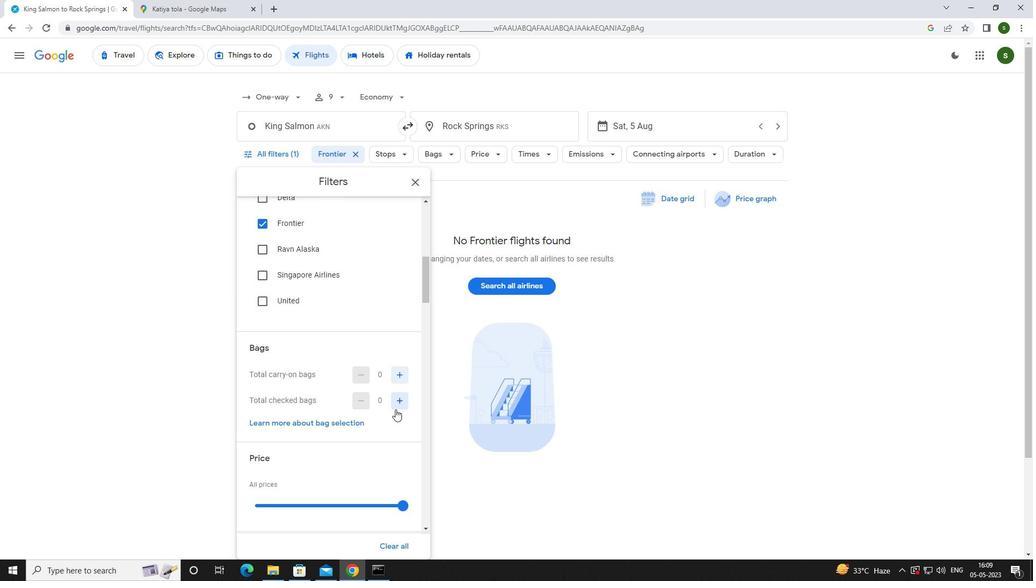 
Action: Mouse pressed left at (399, 399)
Screenshot: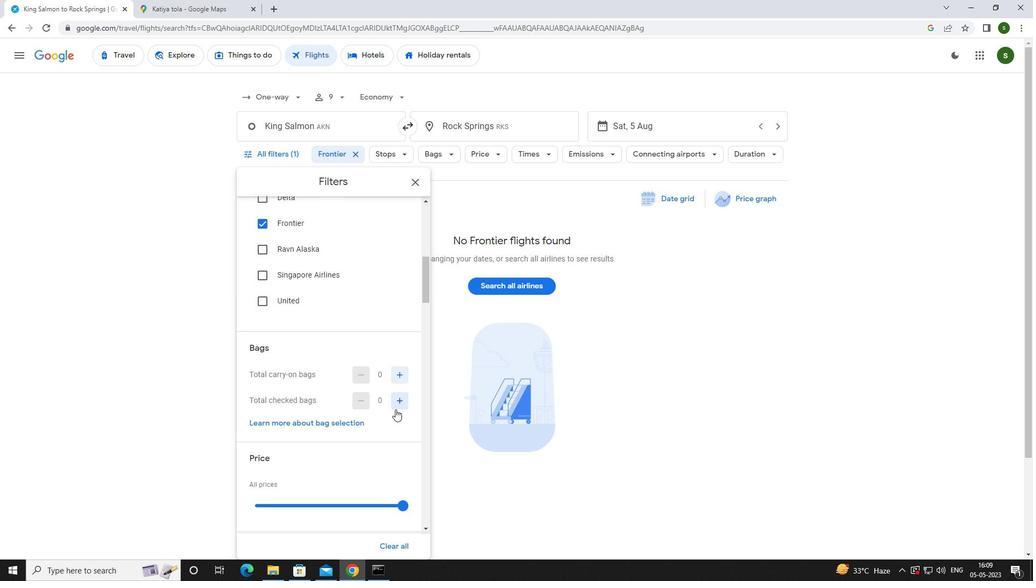
Action: Mouse pressed left at (399, 399)
Screenshot: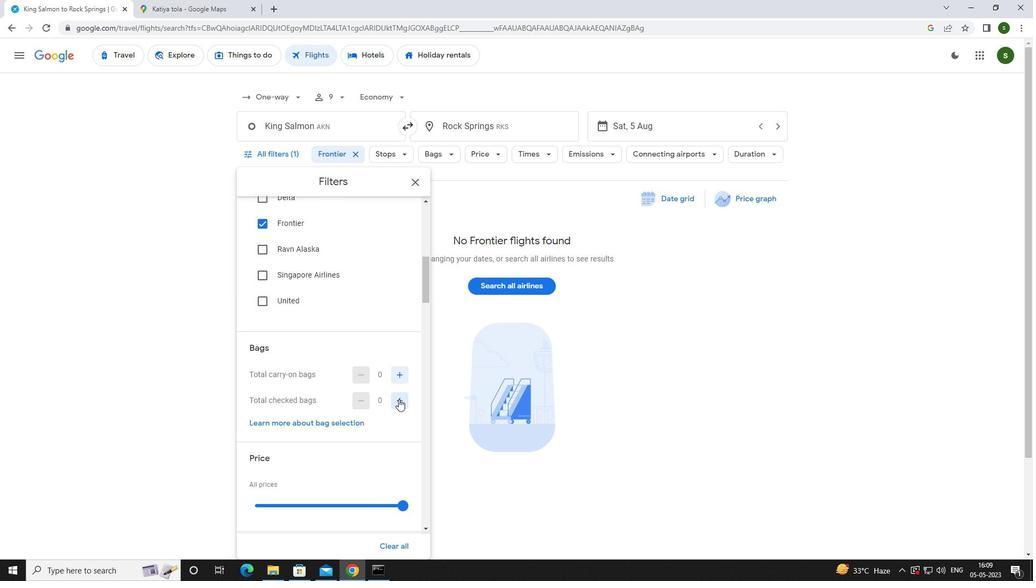 
Action: Mouse scrolled (399, 399) with delta (0, 0)
Screenshot: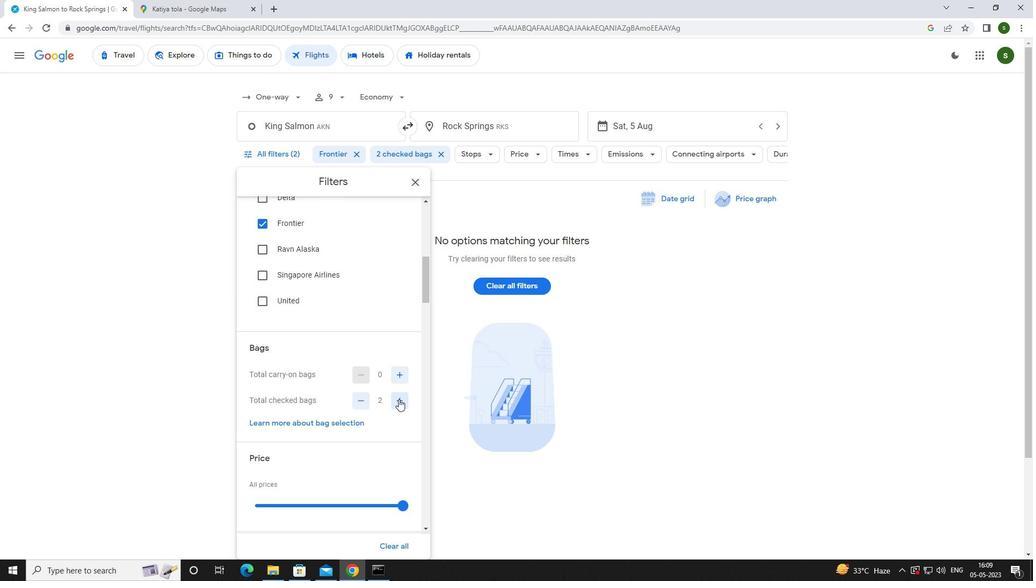 
Action: Mouse scrolled (399, 399) with delta (0, 0)
Screenshot: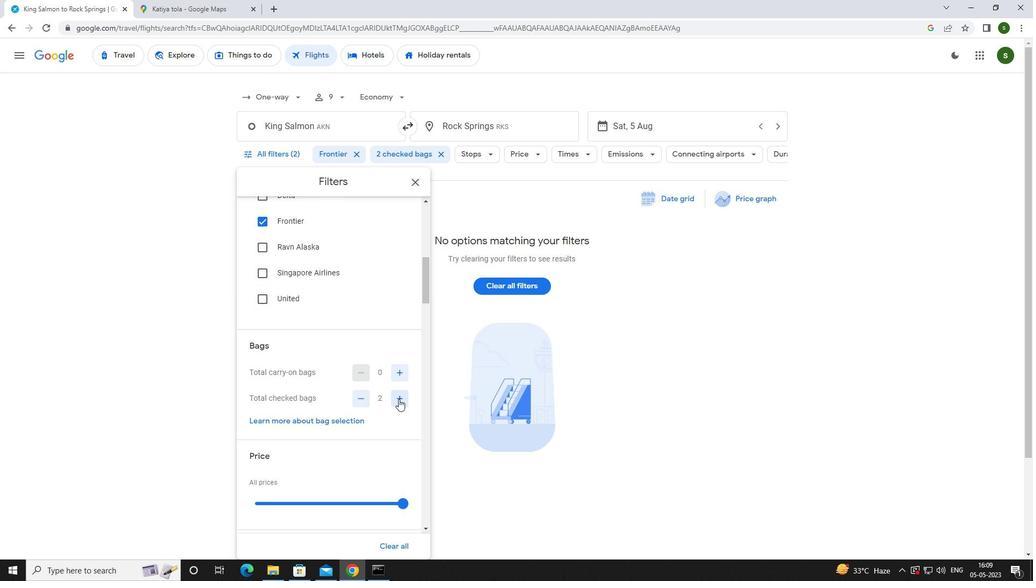 
Action: Mouse moved to (402, 397)
Screenshot: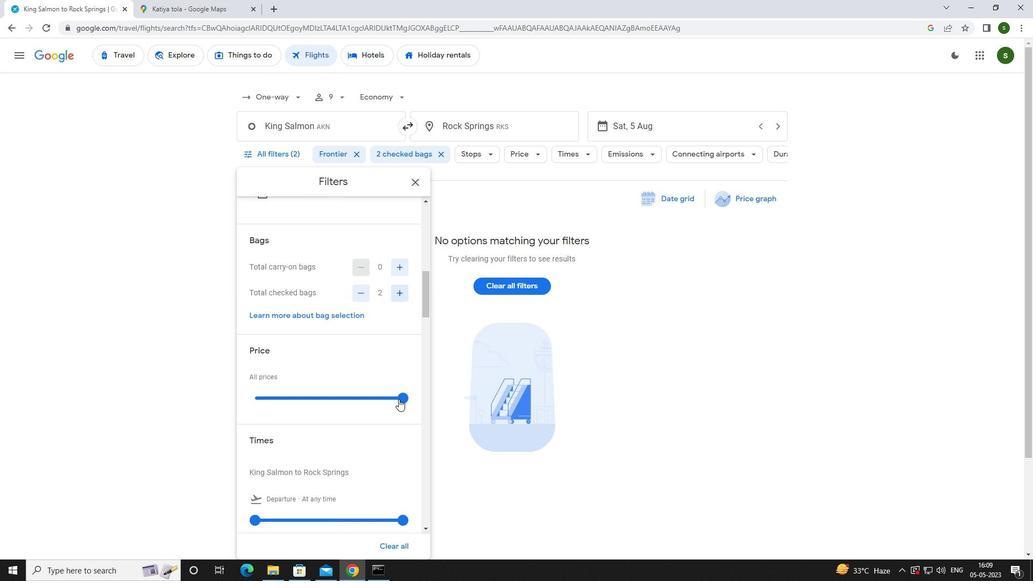 
Action: Mouse pressed left at (402, 397)
Screenshot: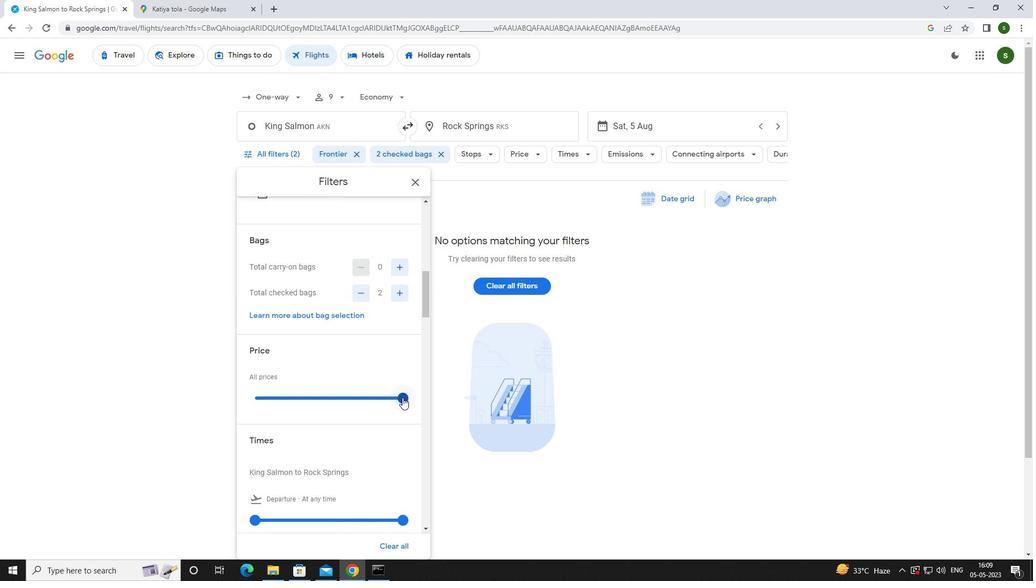 
Action: Mouse moved to (402, 397)
Screenshot: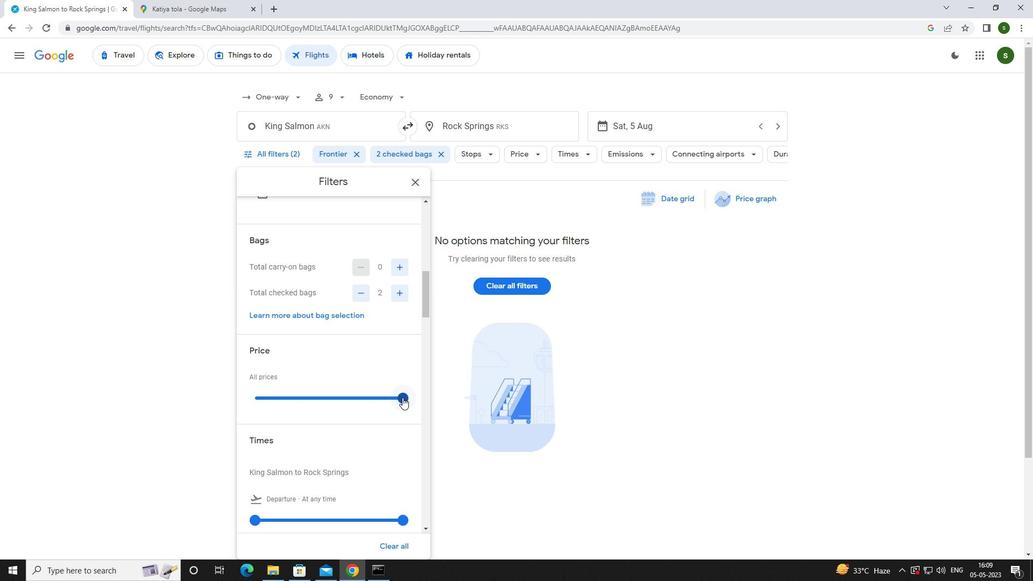
Action: Mouse scrolled (402, 397) with delta (0, 0)
Screenshot: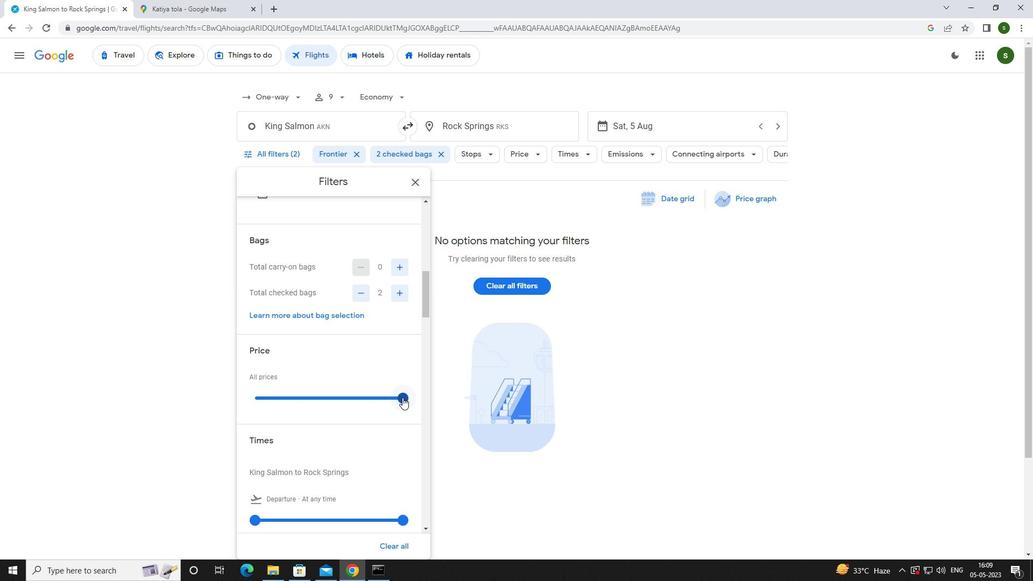 
Action: Mouse moved to (254, 464)
Screenshot: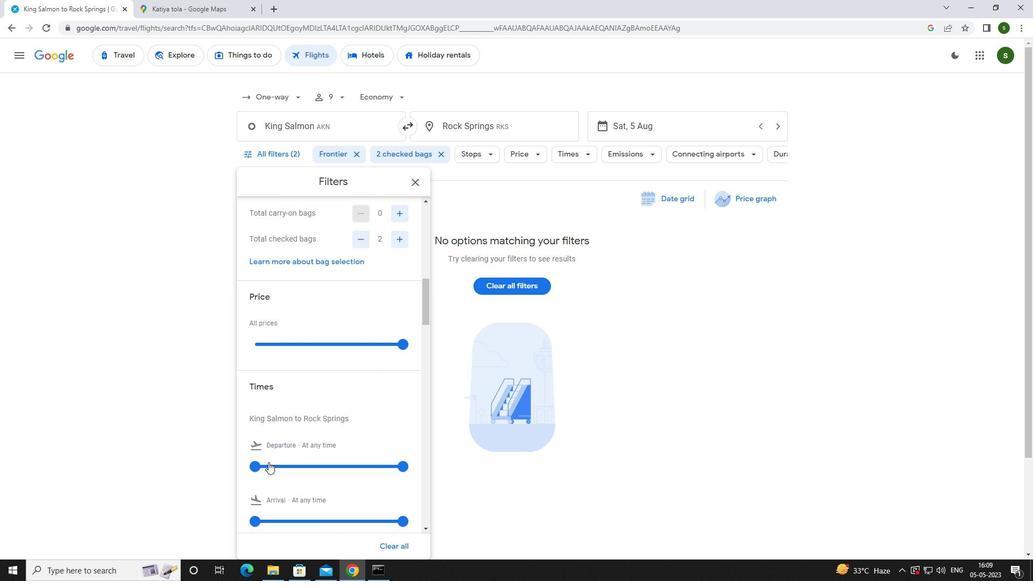 
Action: Mouse pressed left at (254, 464)
Screenshot: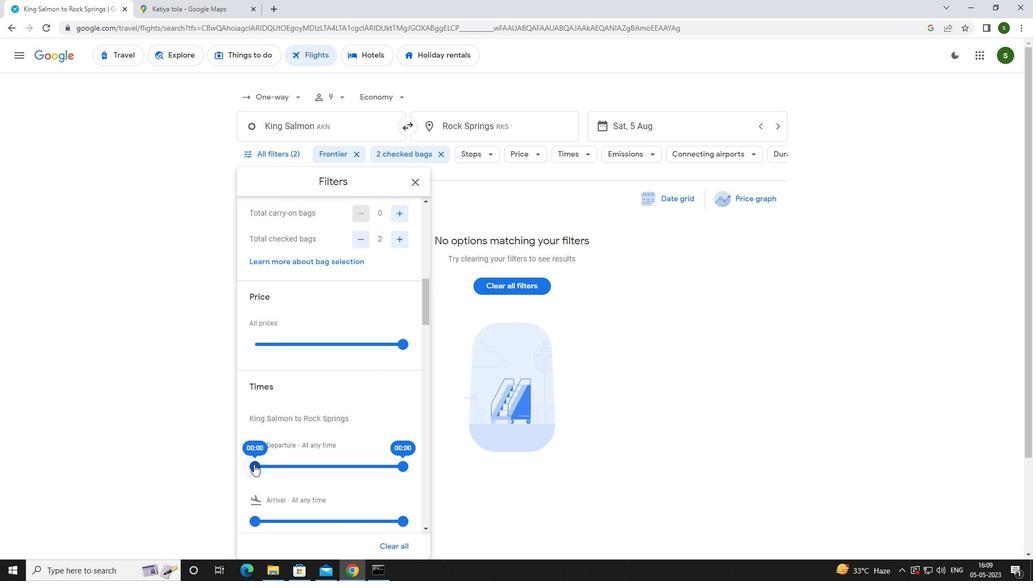 
Action: Mouse moved to (480, 473)
Screenshot: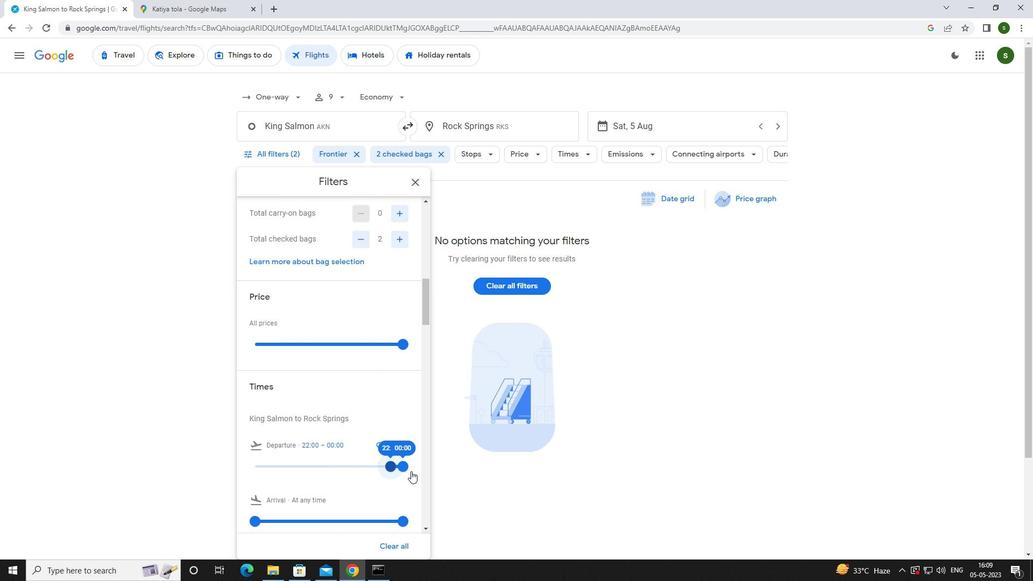 
Action: Mouse pressed left at (480, 473)
Screenshot: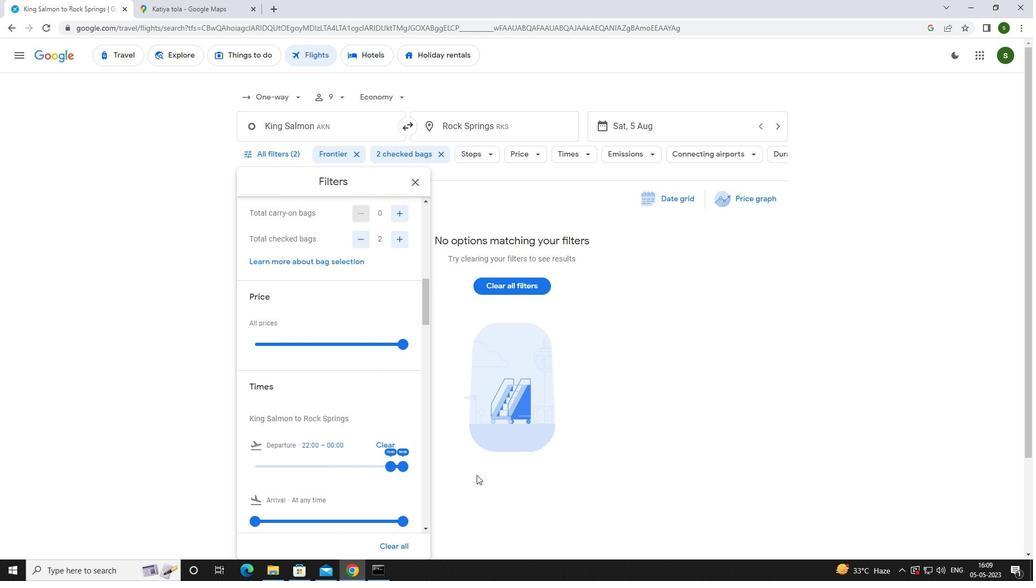 
